 Task: Find connections with filter location Bhadrakh with filter topic #Interviewingwith filter profile language Potuguese with filter current company Extreme Networks with filter school St. Joseph's Boys' Higher Secondary School with filter industry Horticulture with filter service category Life Insurance with filter keywords title Media Relations Coordinator
Action: Mouse moved to (521, 69)
Screenshot: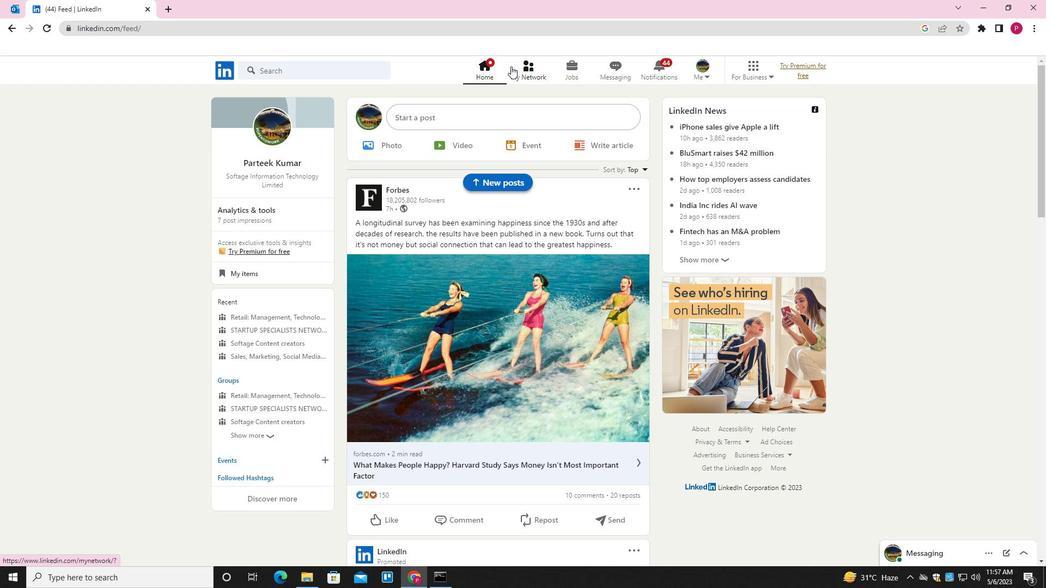 
Action: Mouse pressed left at (521, 69)
Screenshot: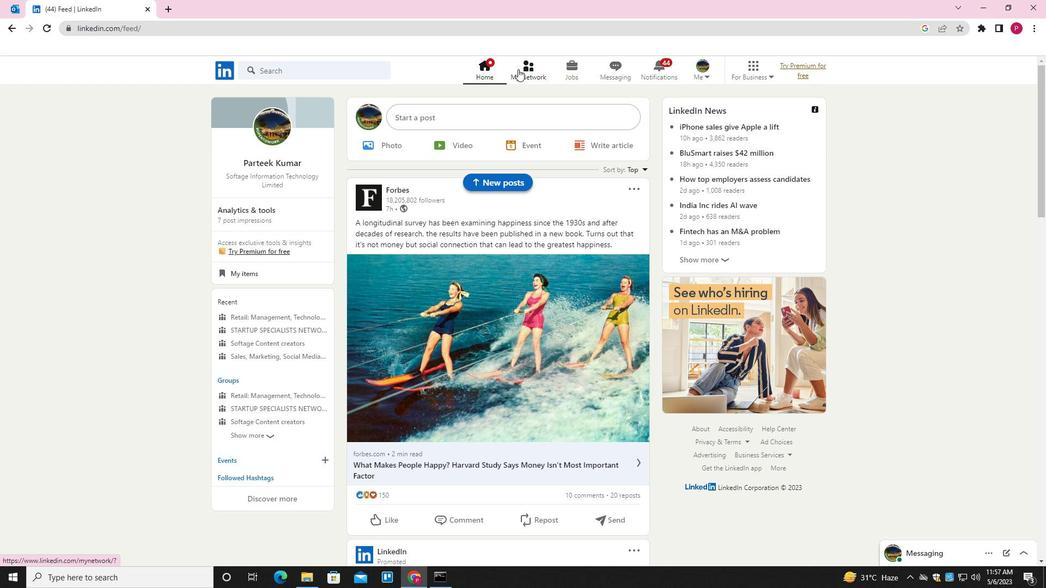
Action: Mouse moved to (353, 130)
Screenshot: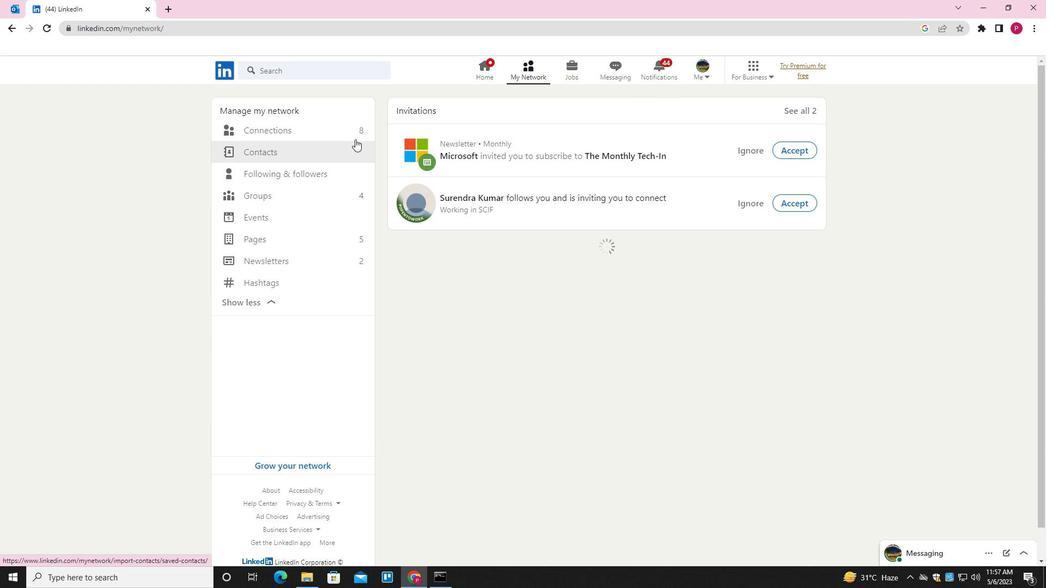 
Action: Mouse pressed left at (353, 130)
Screenshot: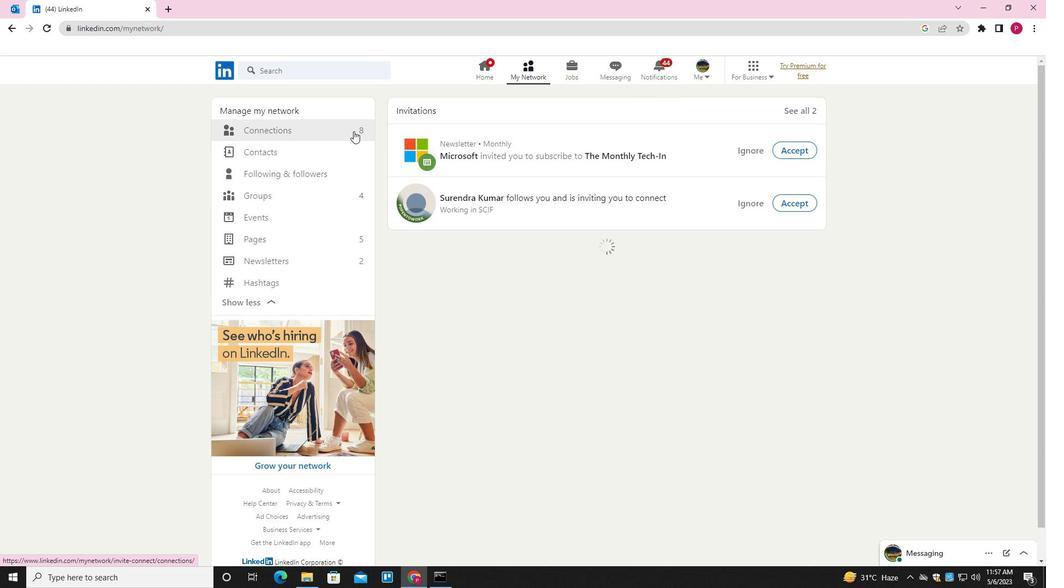 
Action: Mouse moved to (605, 130)
Screenshot: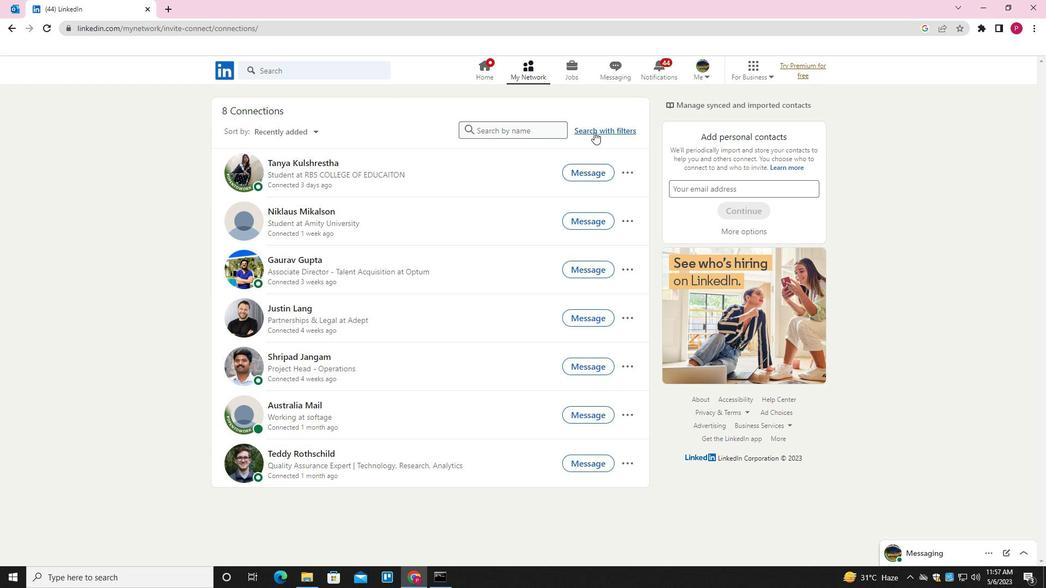 
Action: Mouse pressed left at (605, 130)
Screenshot: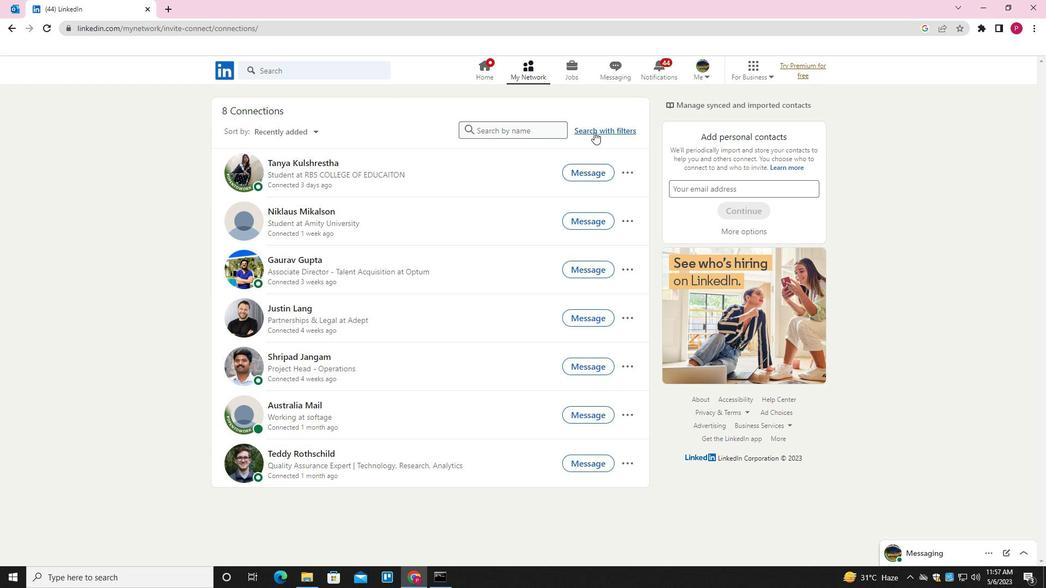 
Action: Mouse moved to (561, 96)
Screenshot: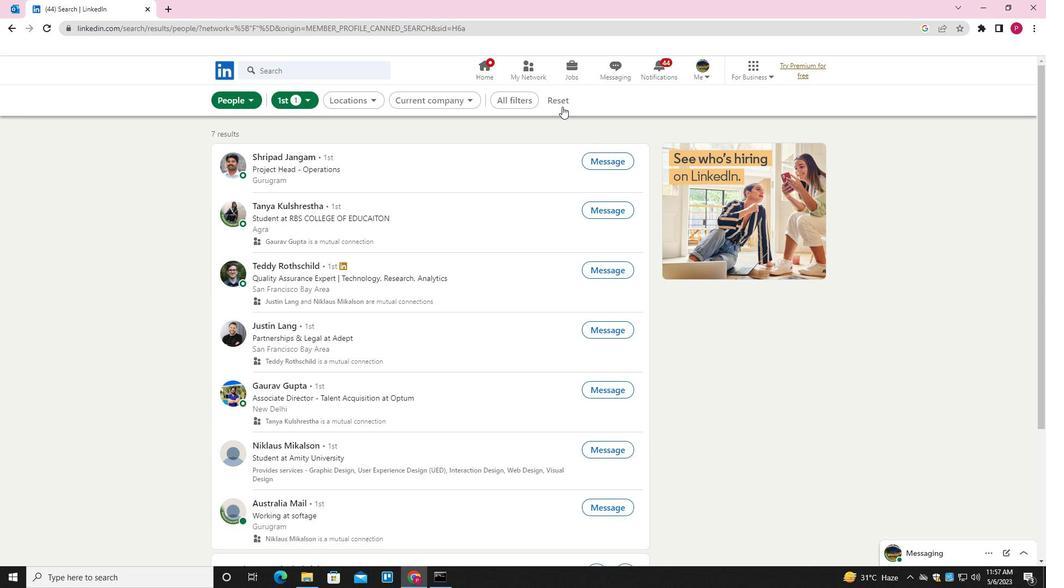 
Action: Mouse pressed left at (561, 96)
Screenshot: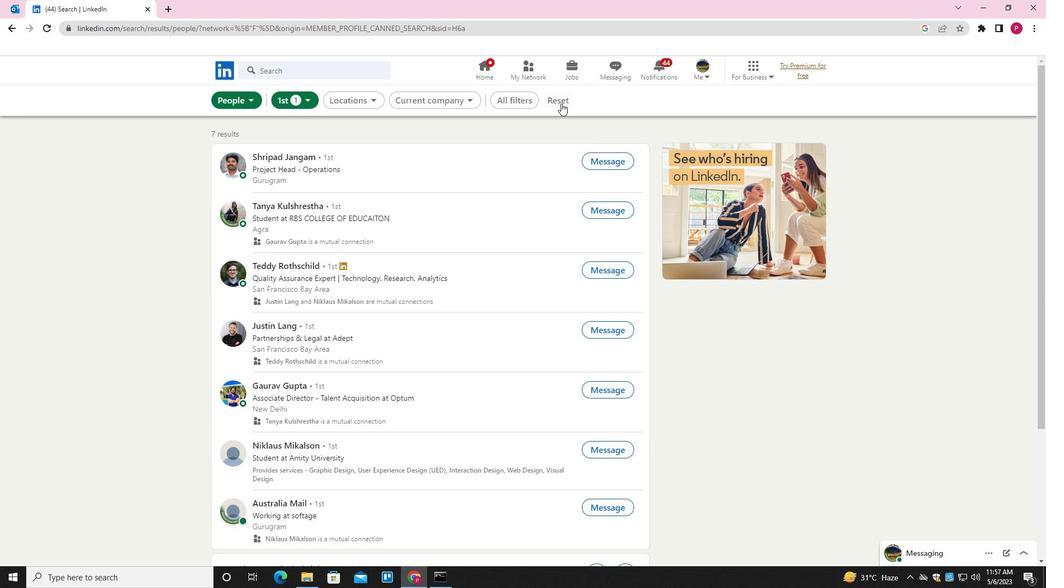 
Action: Mouse moved to (546, 100)
Screenshot: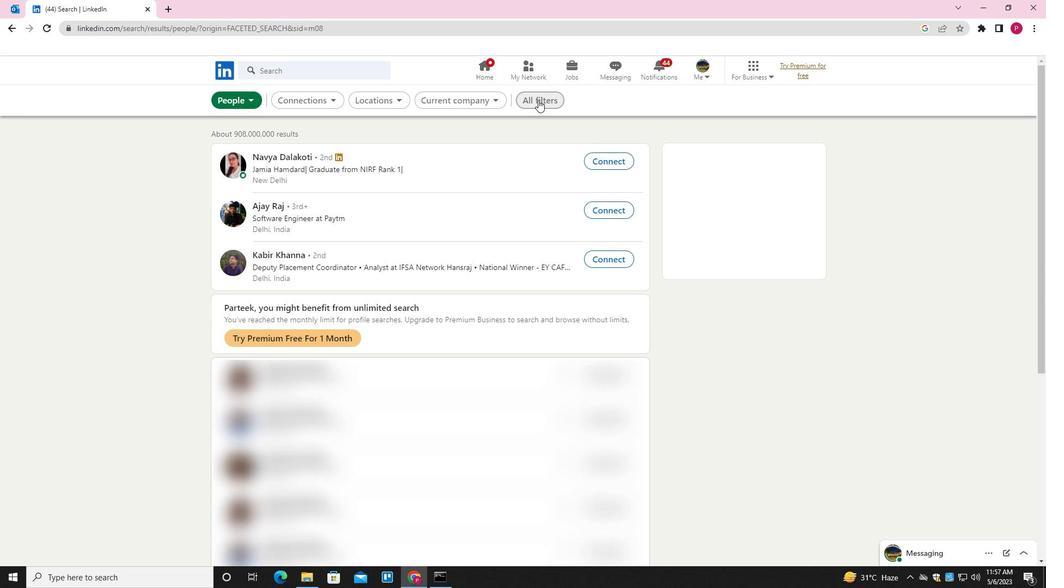 
Action: Mouse pressed left at (546, 100)
Screenshot: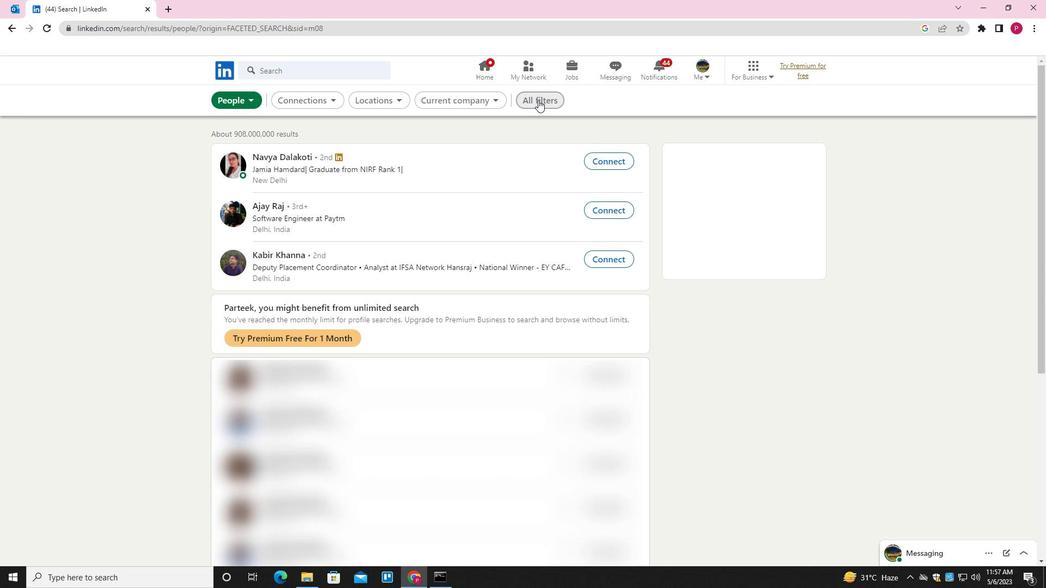 
Action: Mouse moved to (874, 296)
Screenshot: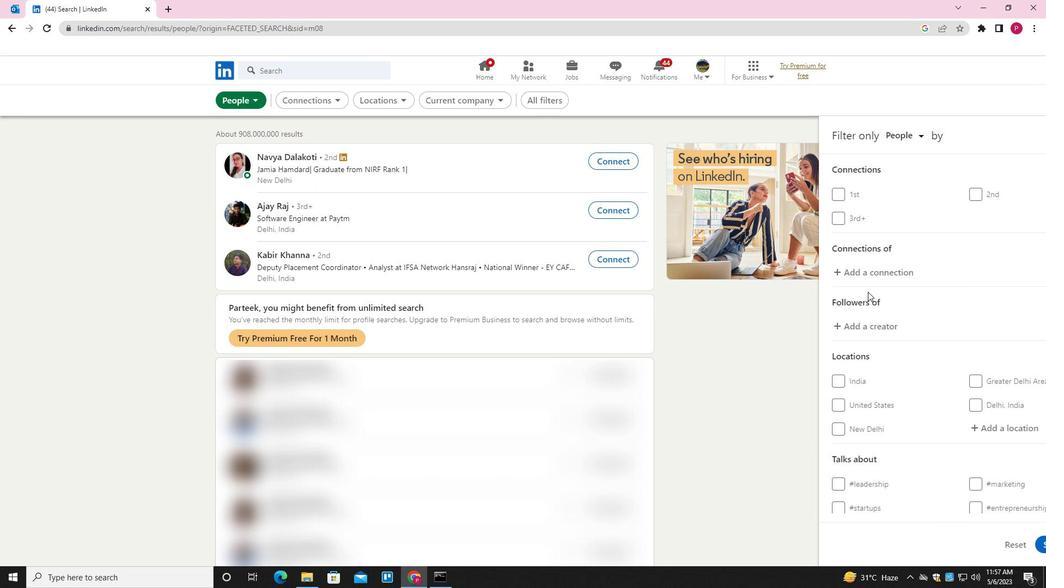 
Action: Mouse scrolled (874, 295) with delta (0, 0)
Screenshot: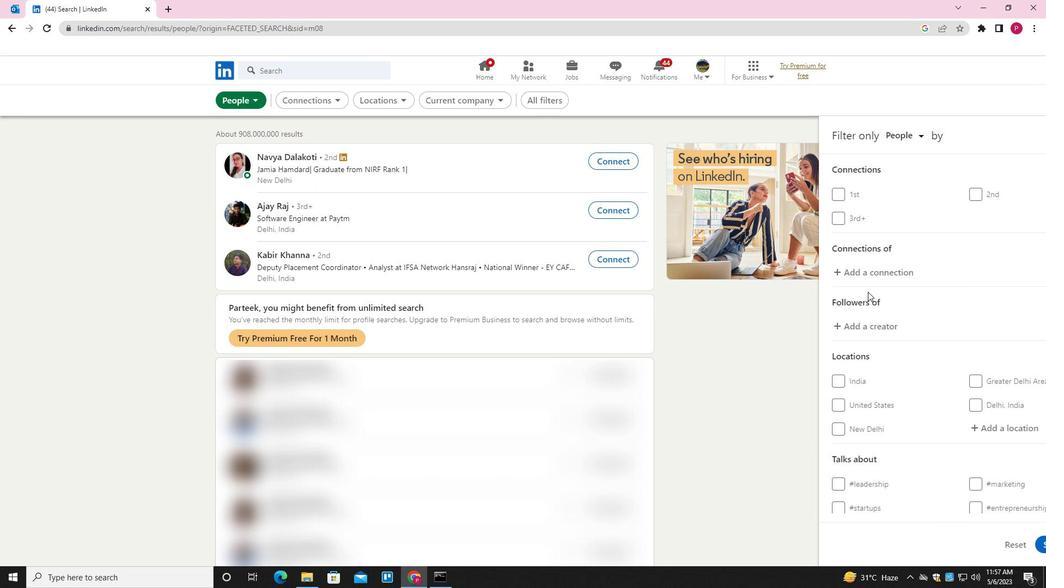 
Action: Mouse moved to (878, 298)
Screenshot: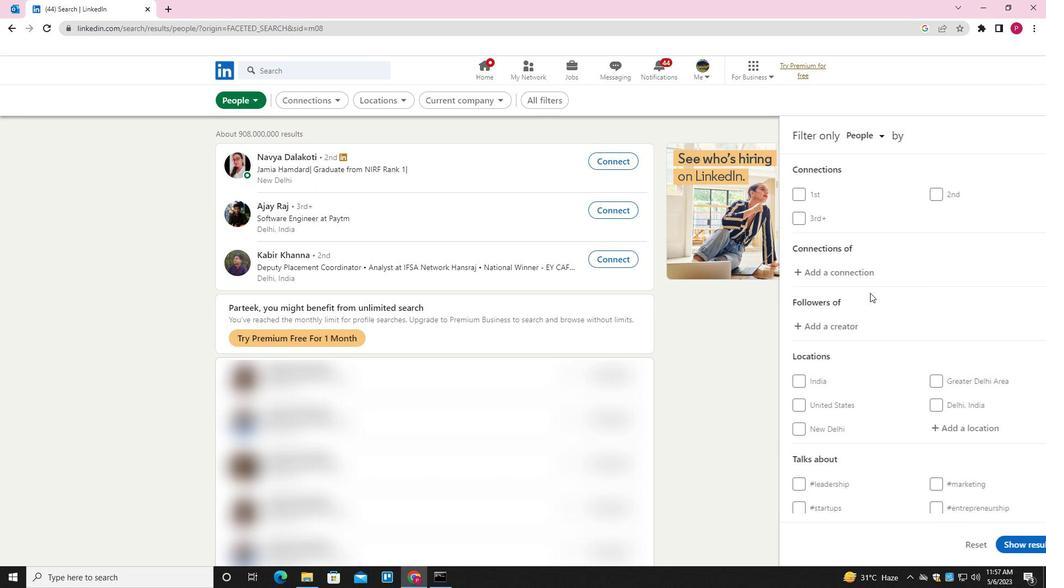 
Action: Mouse scrolled (878, 297) with delta (0, 0)
Screenshot: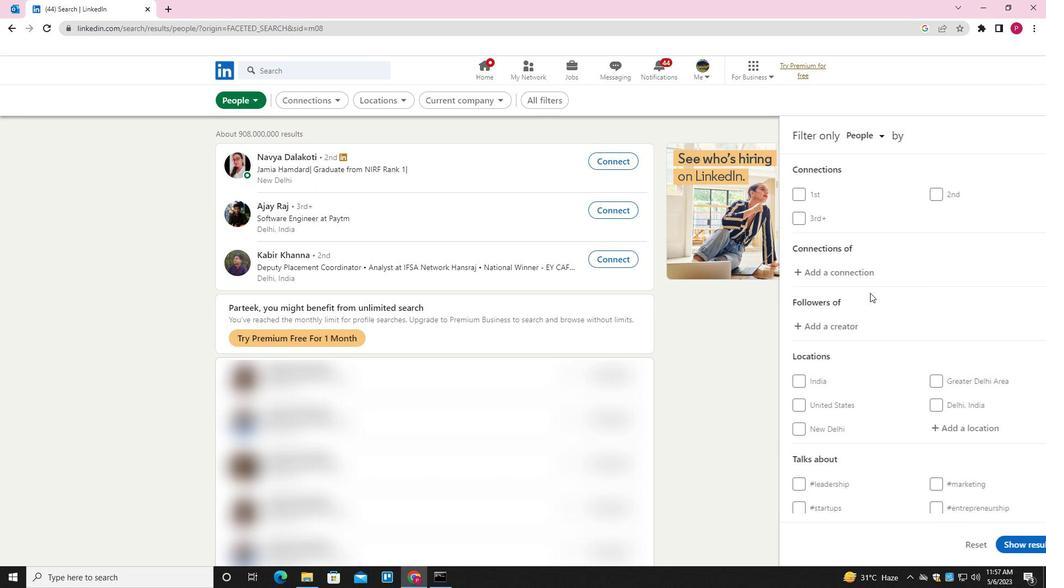 
Action: Mouse moved to (939, 324)
Screenshot: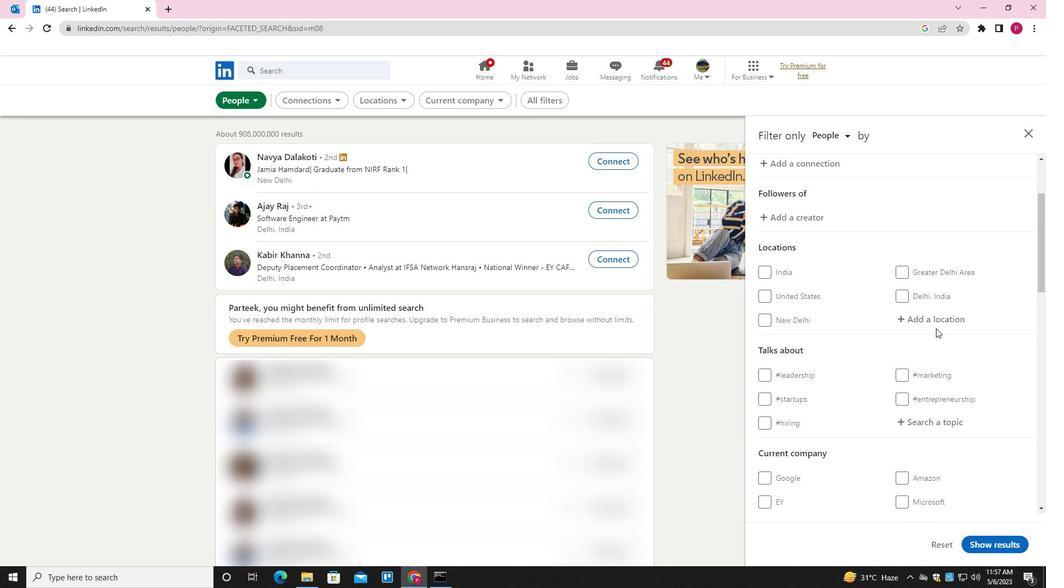 
Action: Mouse pressed left at (939, 324)
Screenshot: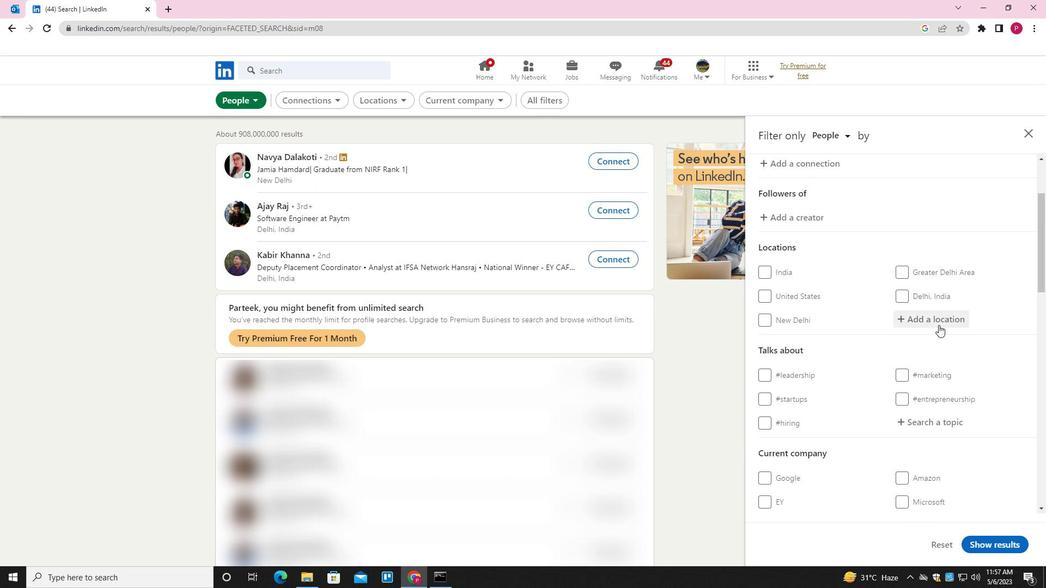 
Action: Key pressed <Key.shift>BADHRAKH<Key.down><Key.backspace><Key.backspace><Key.backspace><Key.backspace><Key.backspace><Key.backspace><Key.backspace>HADRAKHK
Screenshot: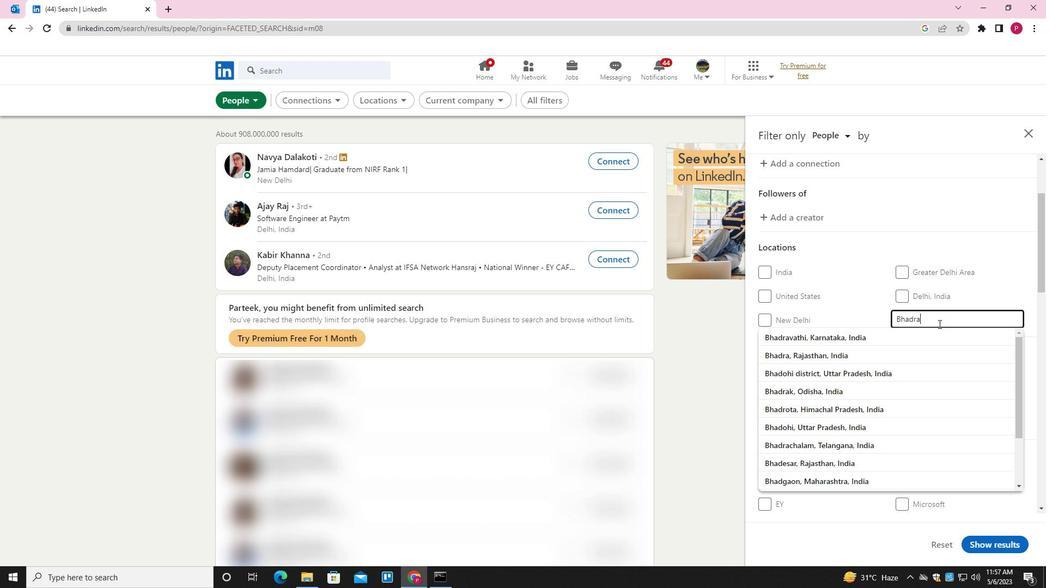 
Action: Mouse scrolled (939, 323) with delta (0, 0)
Screenshot: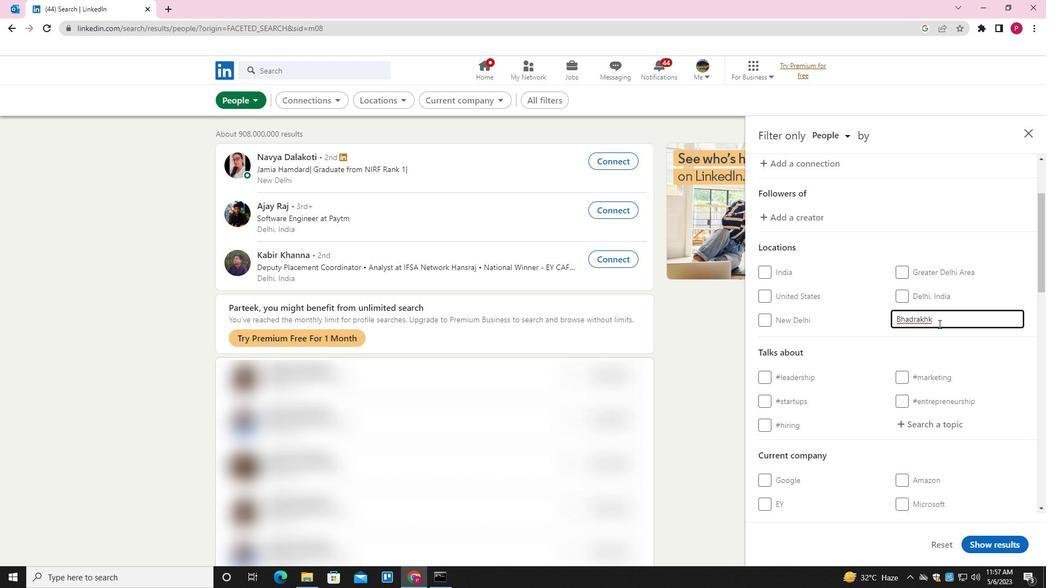 
Action: Mouse scrolled (939, 323) with delta (0, 0)
Screenshot: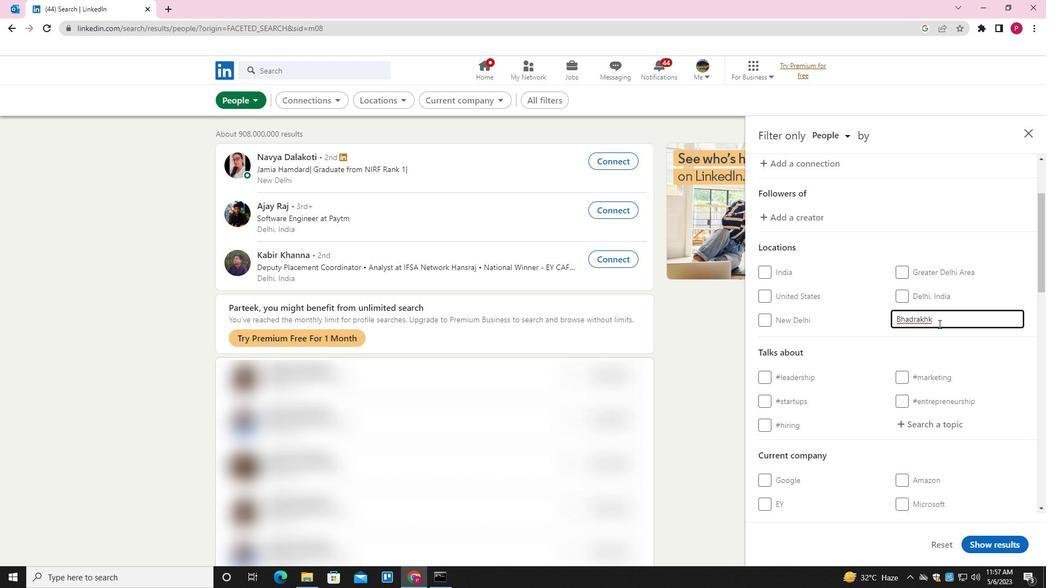 
Action: Mouse scrolled (939, 323) with delta (0, 0)
Screenshot: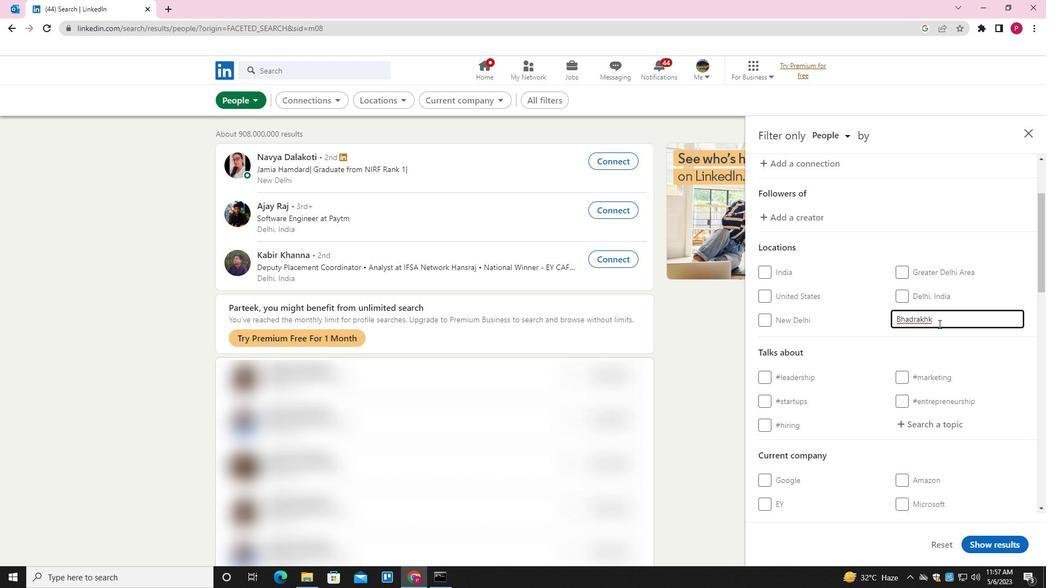 
Action: Mouse moved to (930, 261)
Screenshot: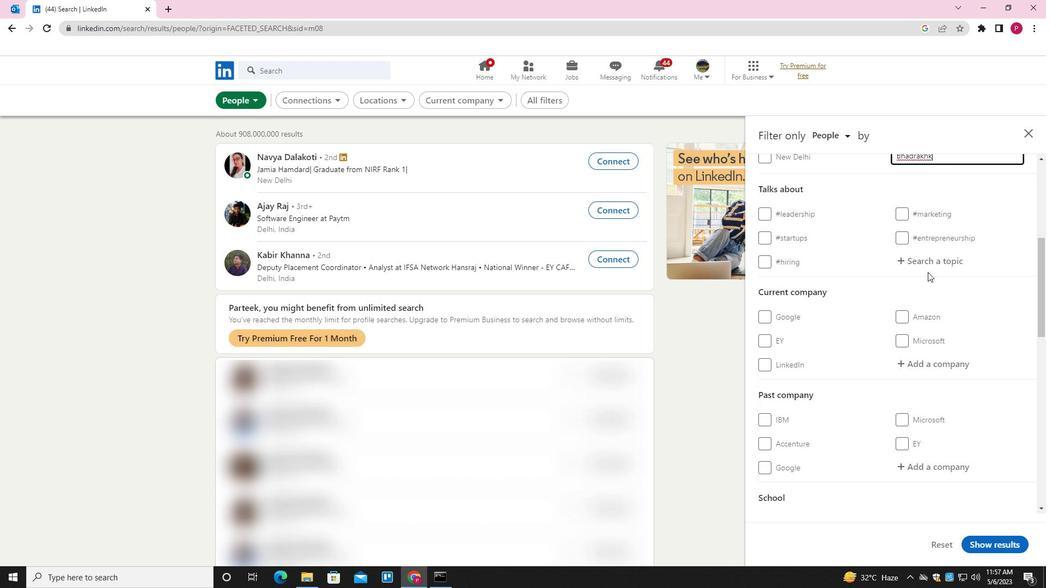 
Action: Mouse pressed left at (930, 261)
Screenshot: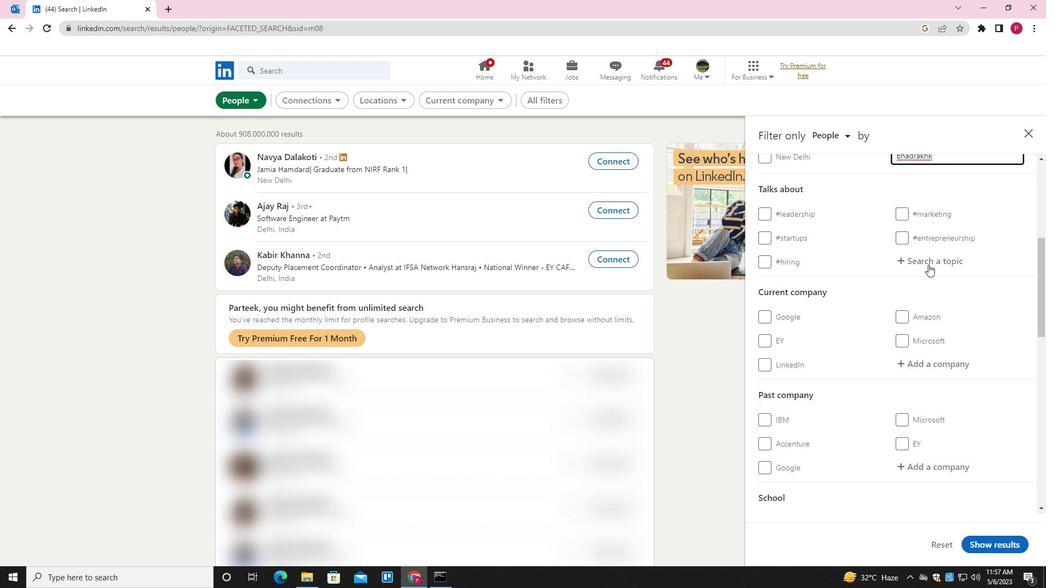 
Action: Key pressed INTERVIW<Key.backspace>EWING<Key.down><Key.enter>
Screenshot: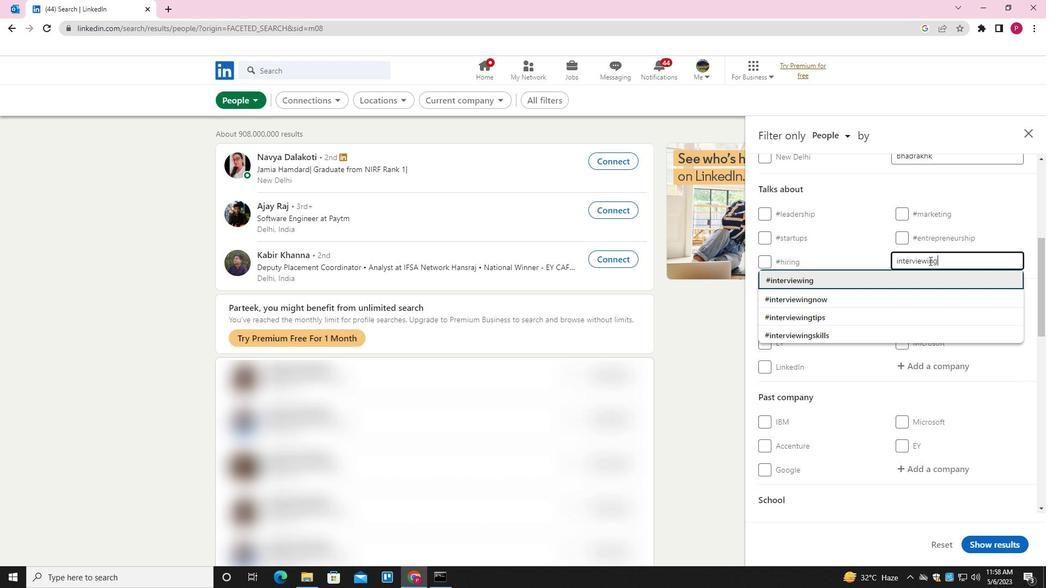 
Action: Mouse moved to (882, 281)
Screenshot: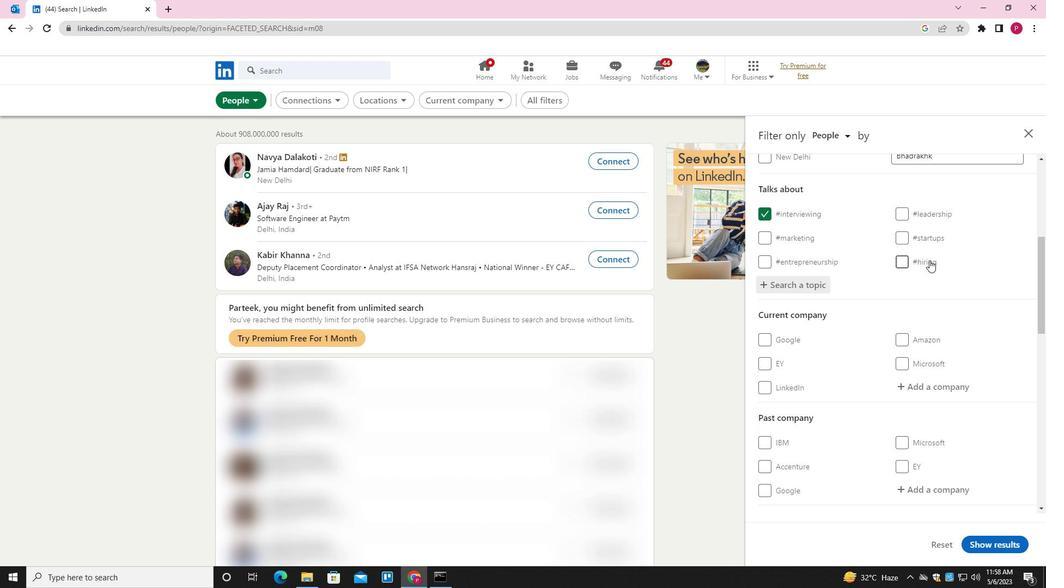 
Action: Mouse scrolled (882, 280) with delta (0, 0)
Screenshot: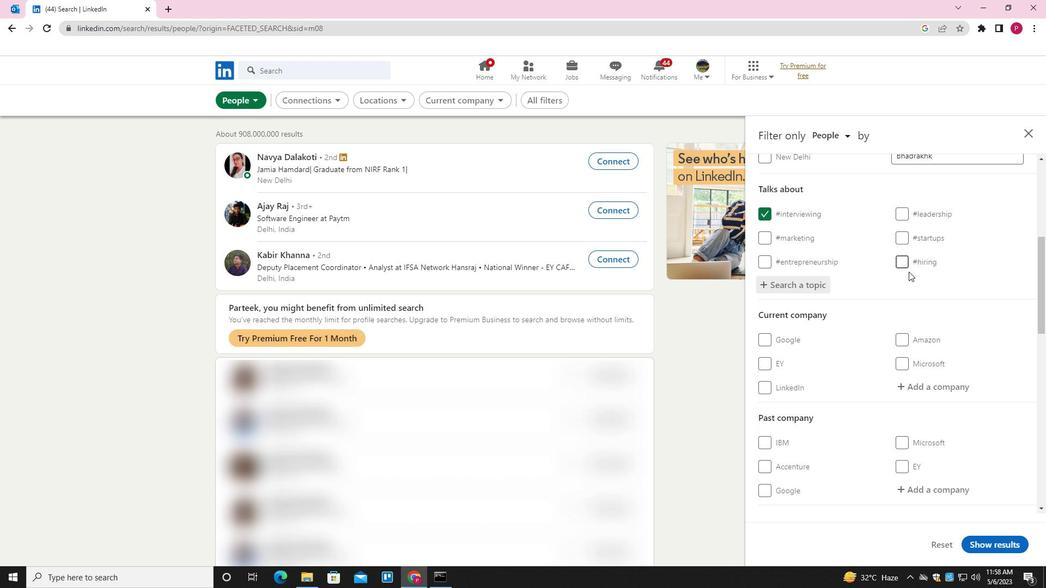 
Action: Mouse scrolled (882, 280) with delta (0, 0)
Screenshot: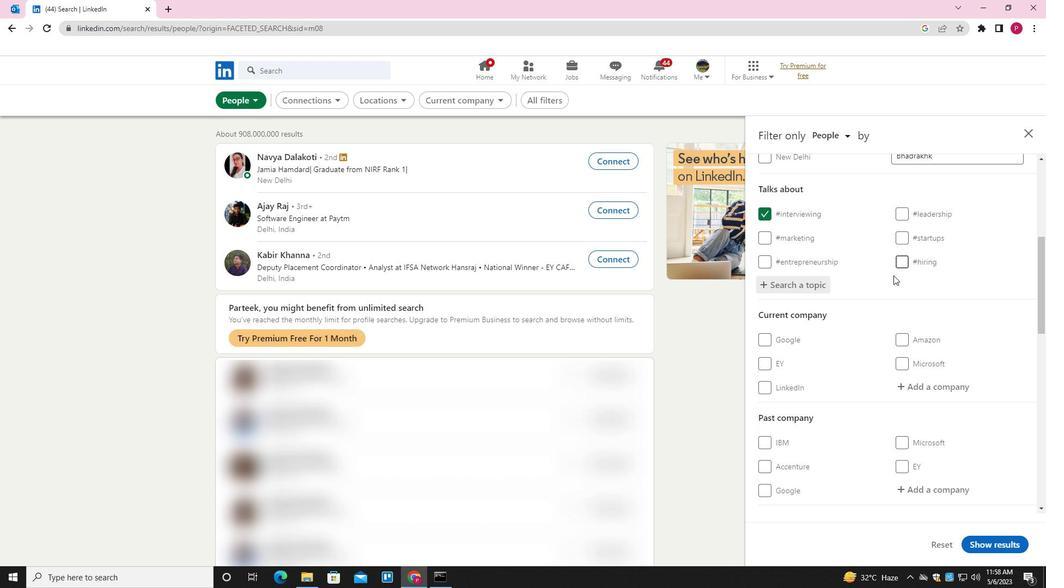 
Action: Mouse scrolled (882, 280) with delta (0, 0)
Screenshot: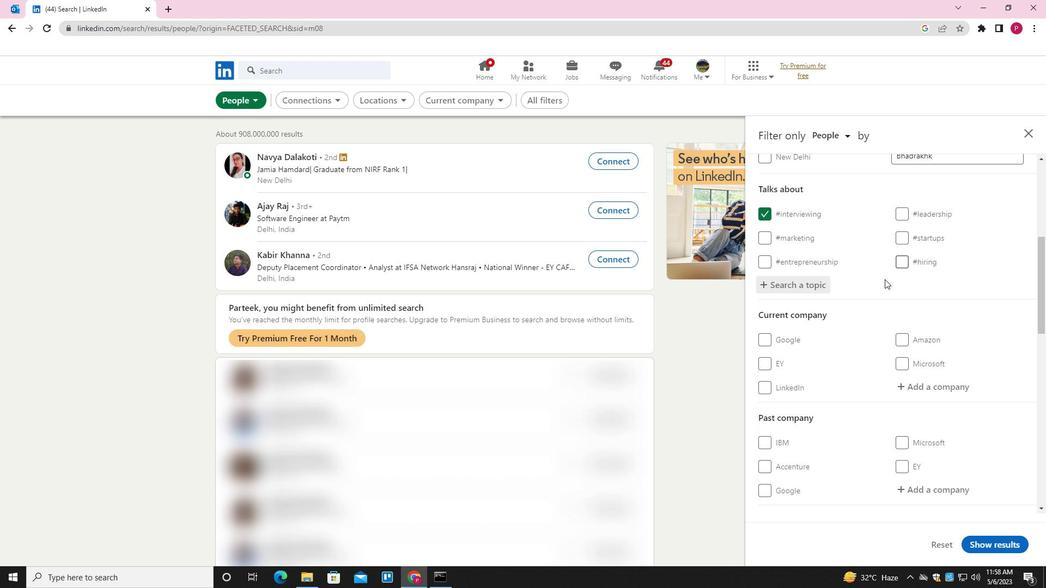 
Action: Mouse scrolled (882, 280) with delta (0, 0)
Screenshot: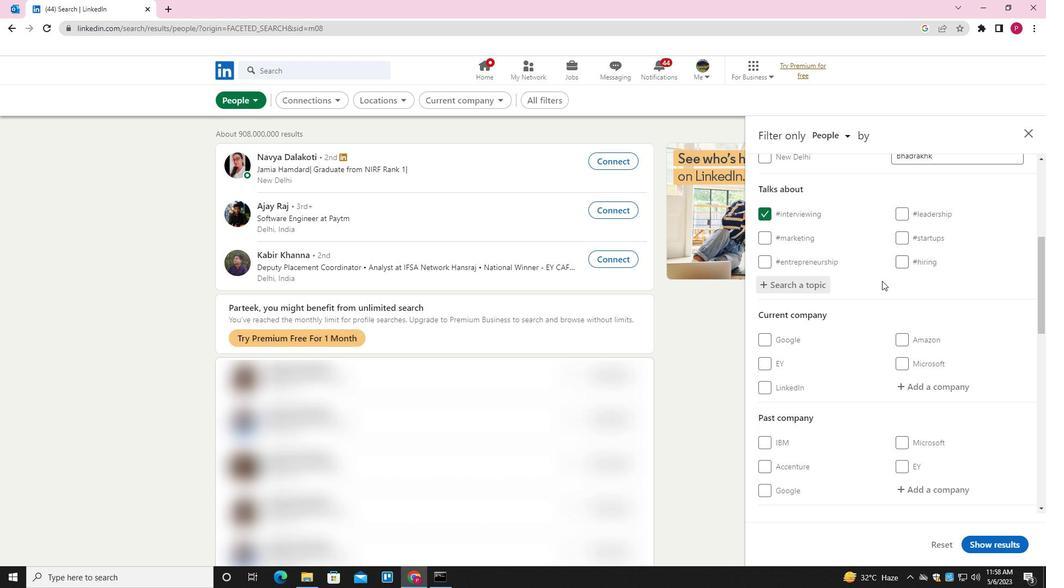 
Action: Mouse moved to (881, 285)
Screenshot: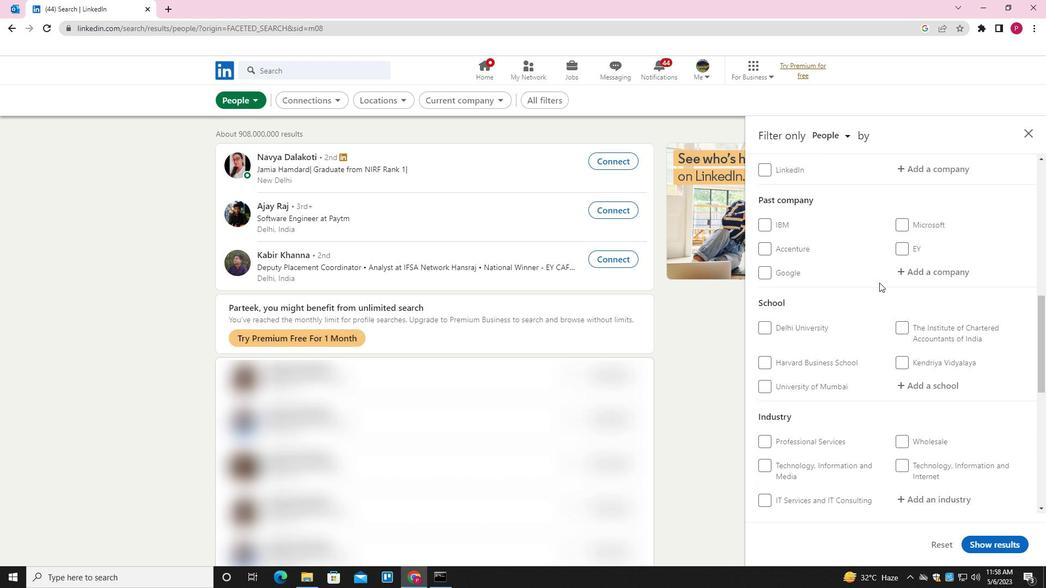 
Action: Mouse scrolled (881, 285) with delta (0, 0)
Screenshot: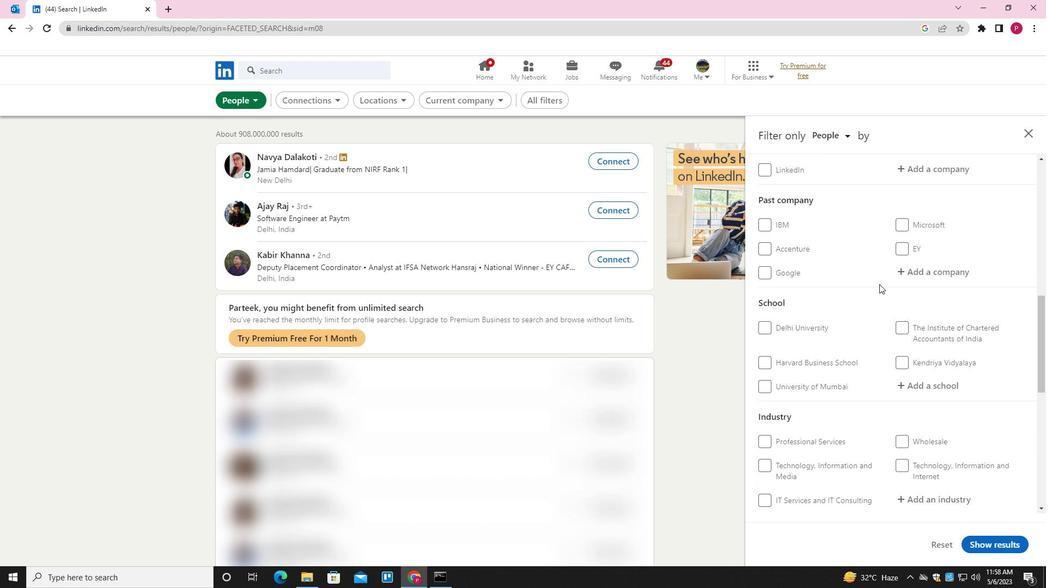 
Action: Mouse scrolled (881, 285) with delta (0, 0)
Screenshot: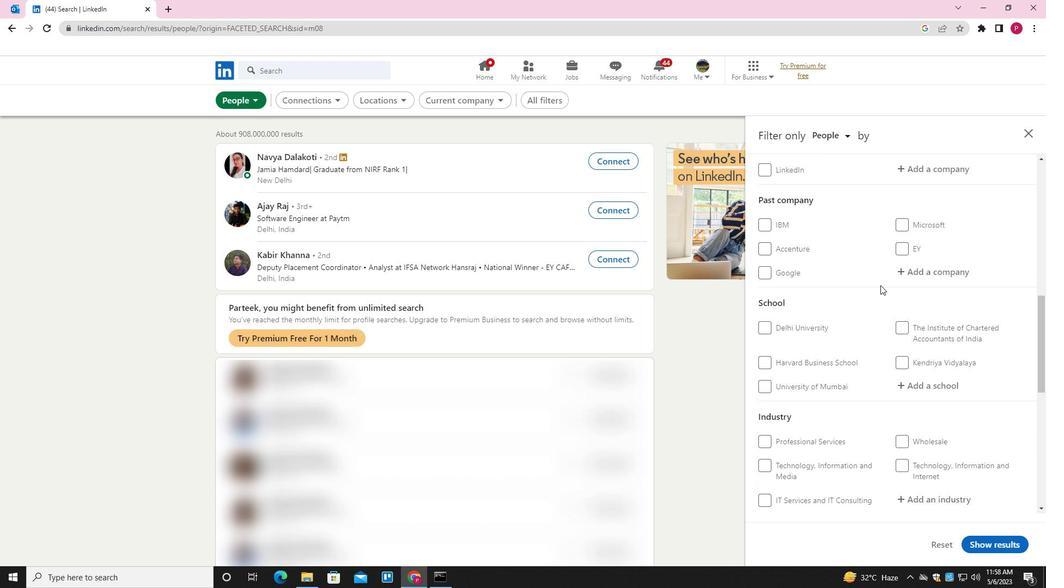 
Action: Mouse scrolled (881, 285) with delta (0, 0)
Screenshot: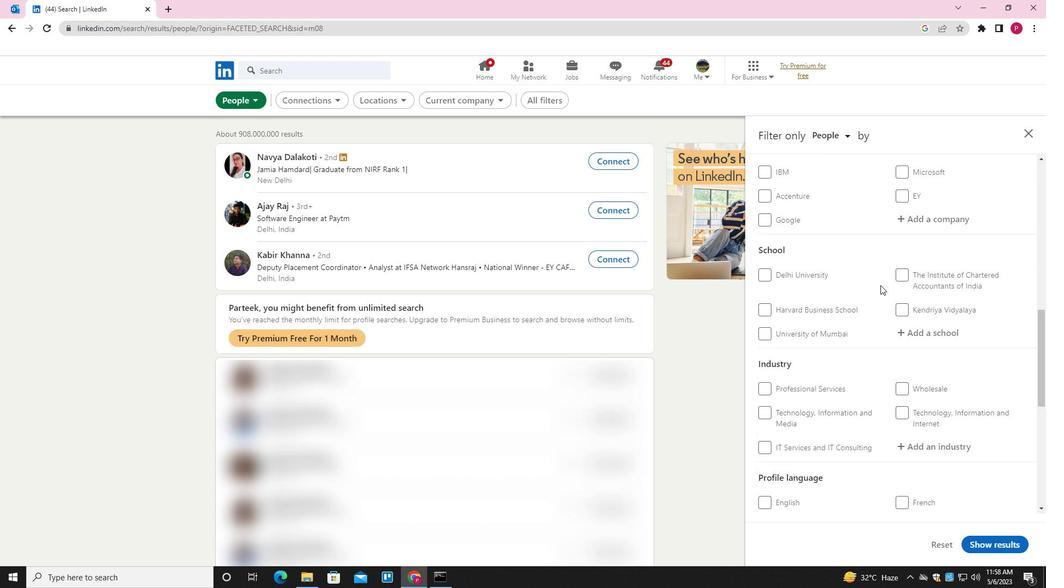 
Action: Mouse scrolled (881, 285) with delta (0, 0)
Screenshot: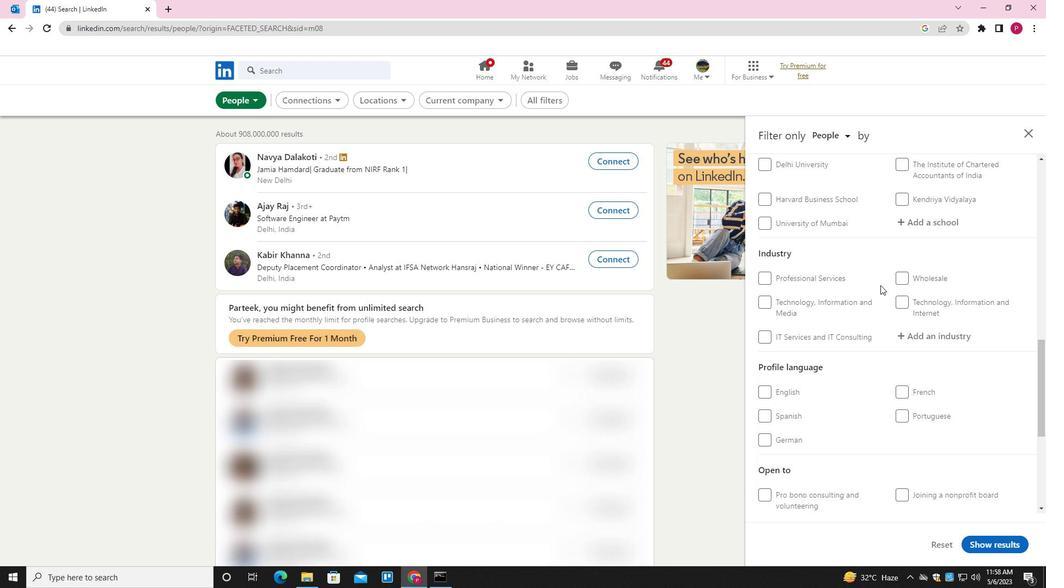 
Action: Mouse scrolled (881, 285) with delta (0, 0)
Screenshot: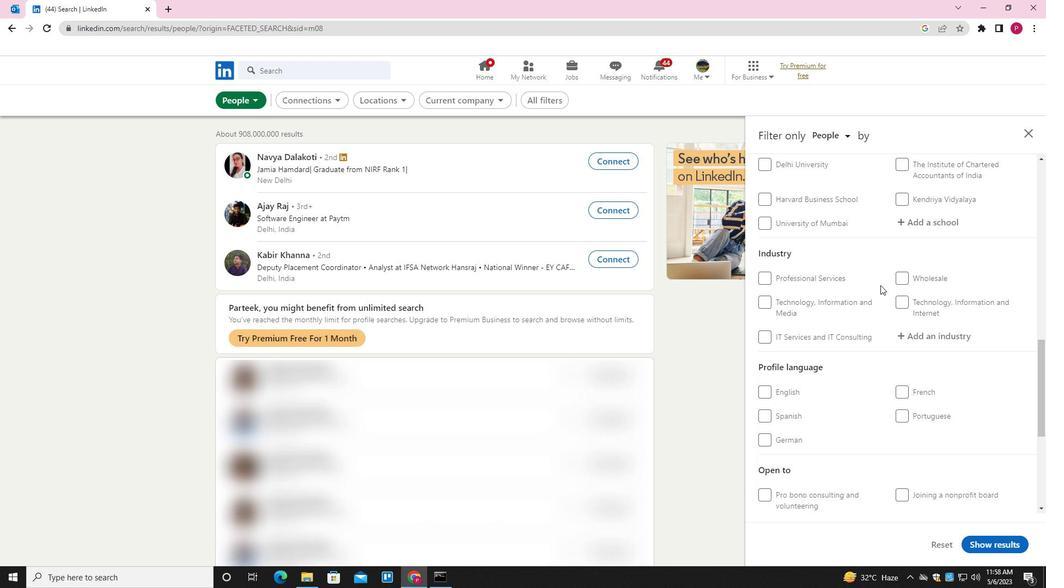 
Action: Mouse moved to (908, 308)
Screenshot: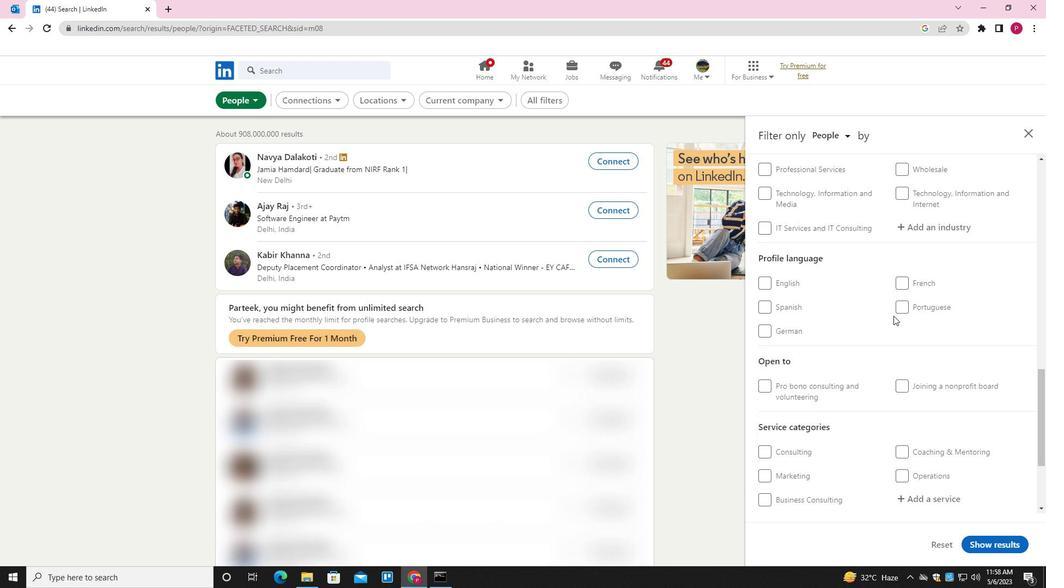 
Action: Mouse pressed left at (908, 308)
Screenshot: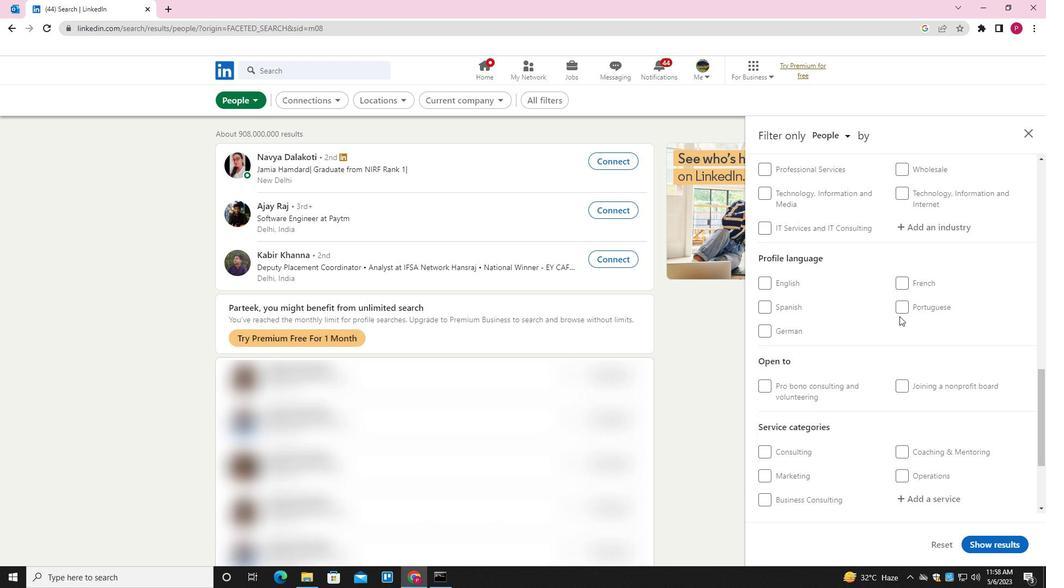 
Action: Mouse moved to (834, 326)
Screenshot: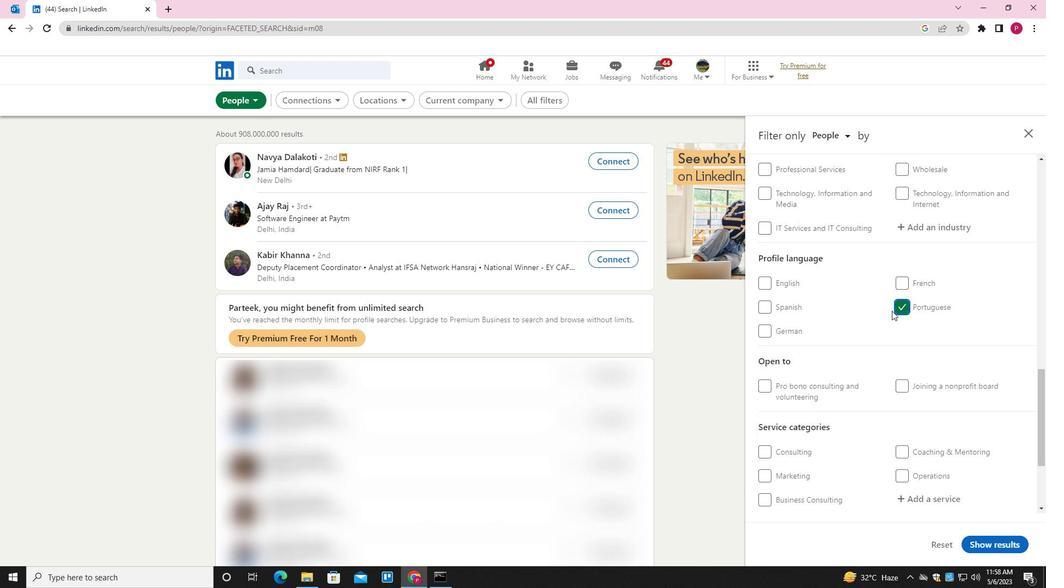 
Action: Mouse scrolled (834, 327) with delta (0, 0)
Screenshot: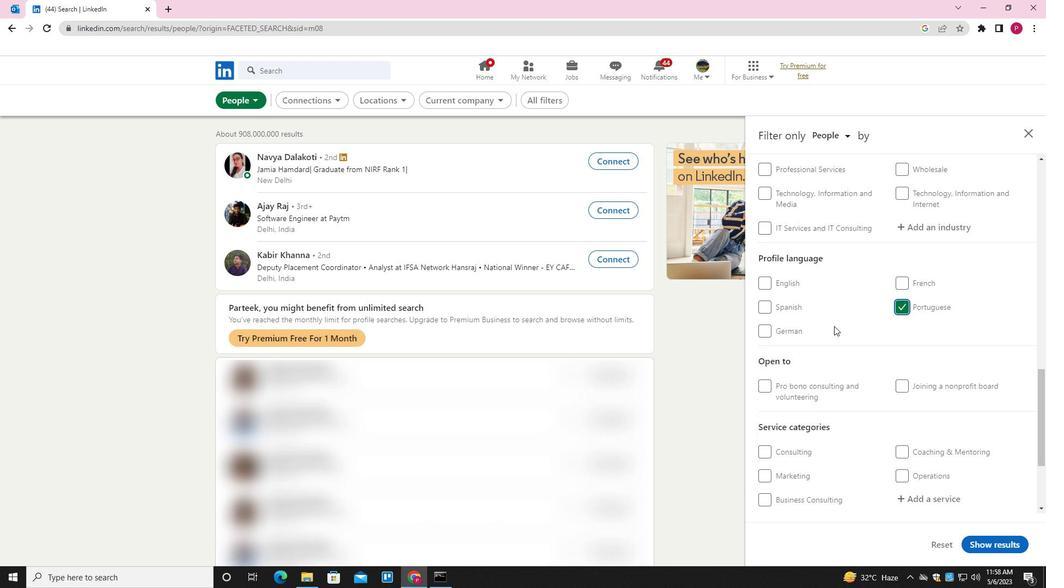 
Action: Mouse scrolled (834, 327) with delta (0, 0)
Screenshot: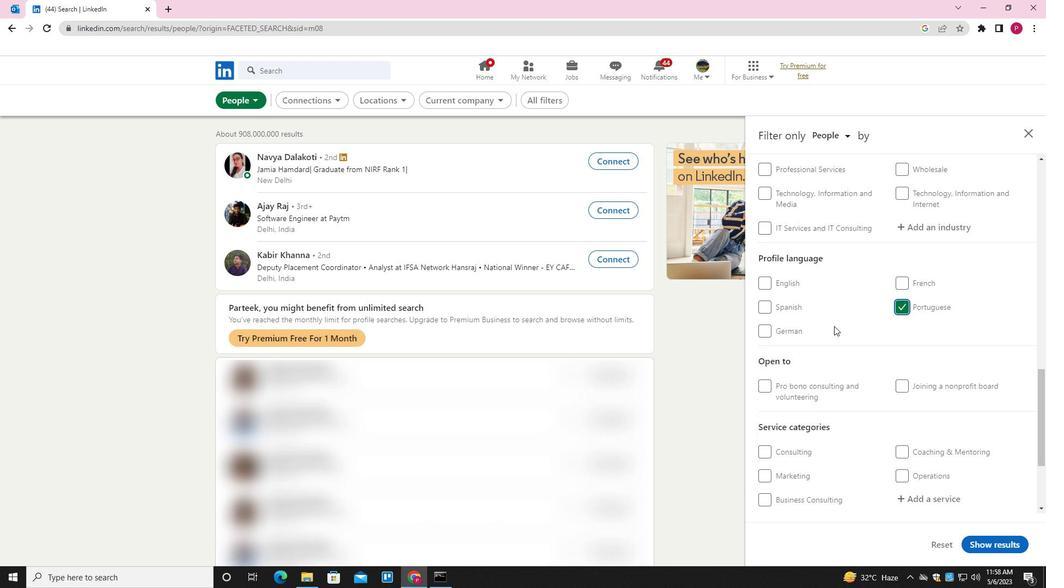 
Action: Mouse scrolled (834, 327) with delta (0, 0)
Screenshot: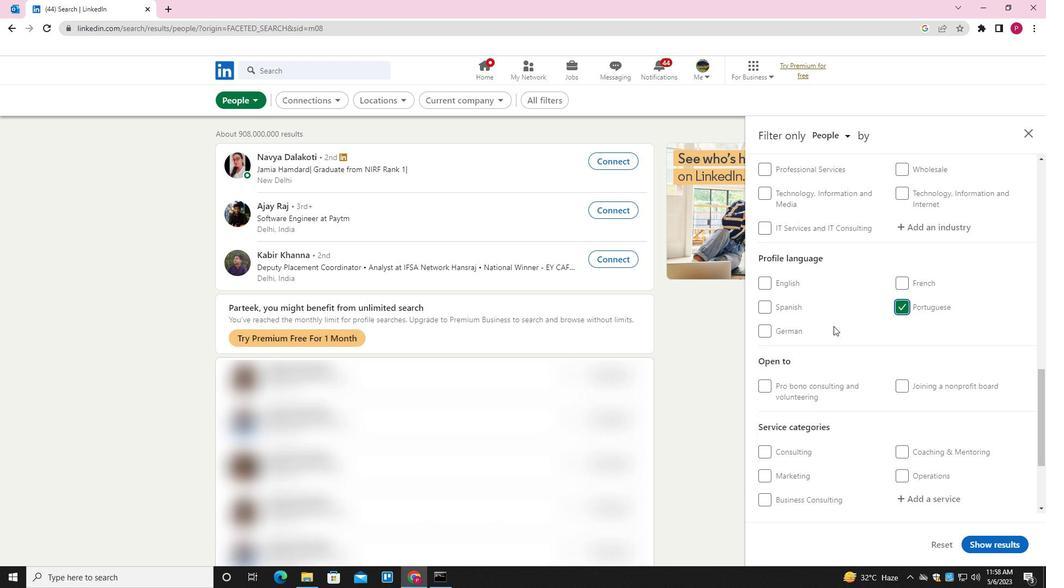 
Action: Mouse scrolled (834, 327) with delta (0, 0)
Screenshot: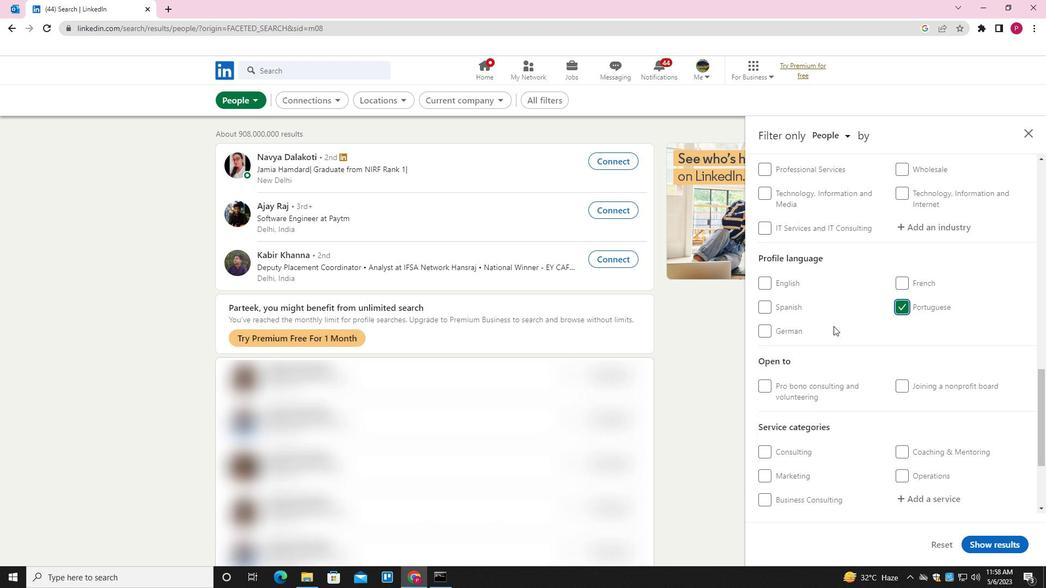 
Action: Mouse scrolled (834, 327) with delta (0, 0)
Screenshot: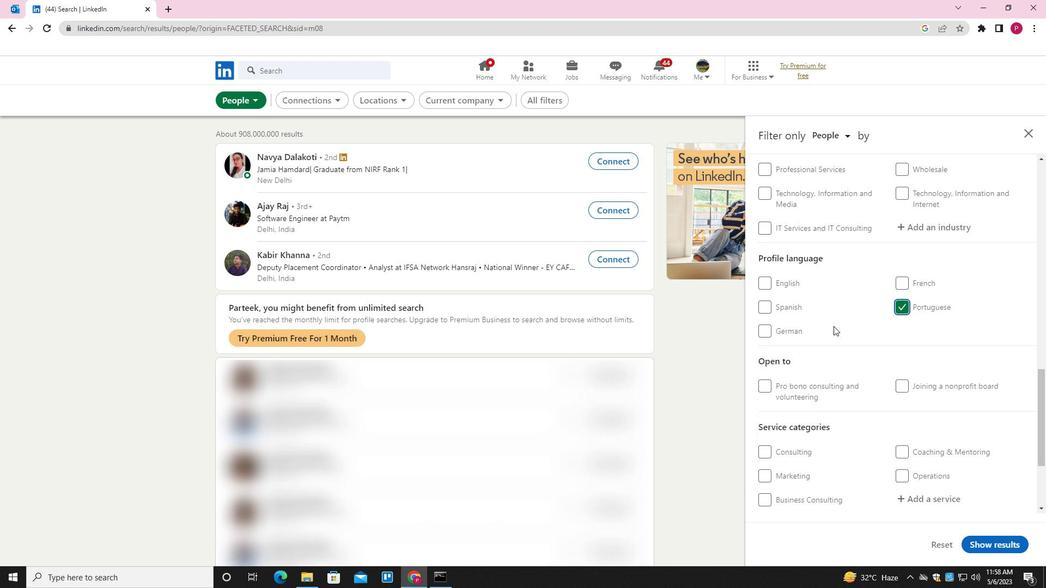 
Action: Mouse scrolled (834, 327) with delta (0, 0)
Screenshot: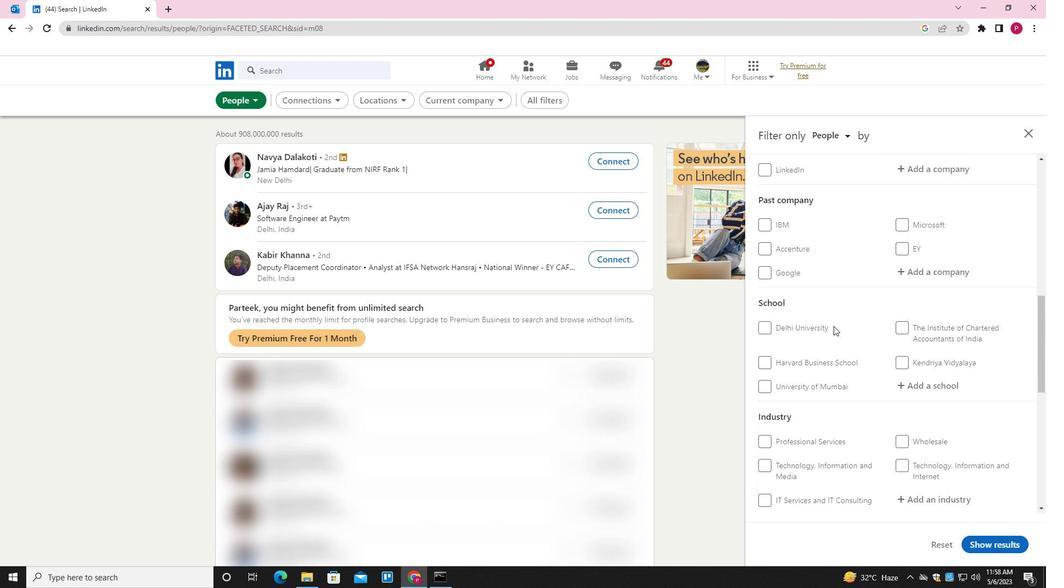 
Action: Mouse scrolled (834, 327) with delta (0, 0)
Screenshot: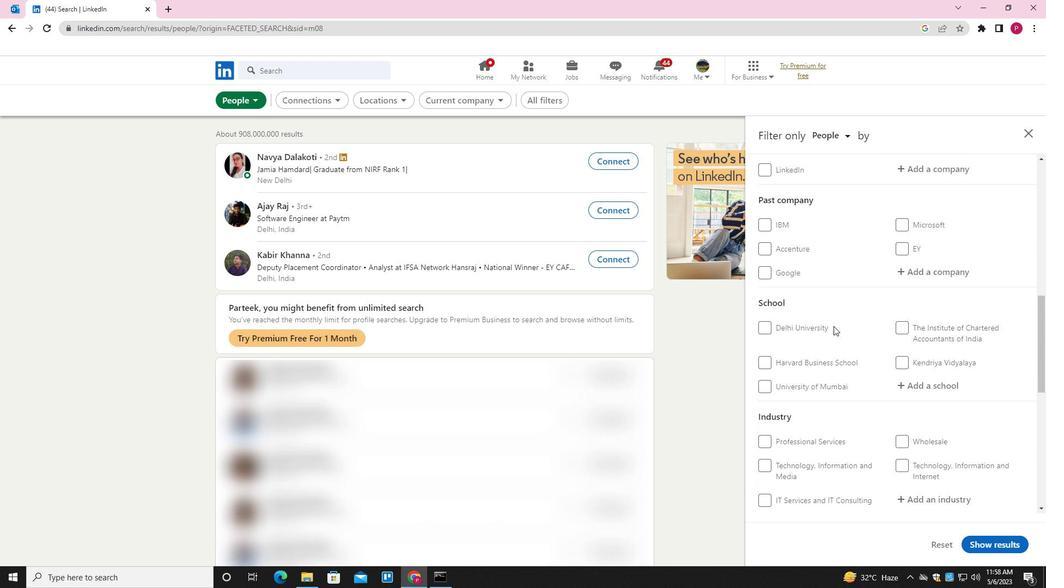 
Action: Mouse moved to (935, 272)
Screenshot: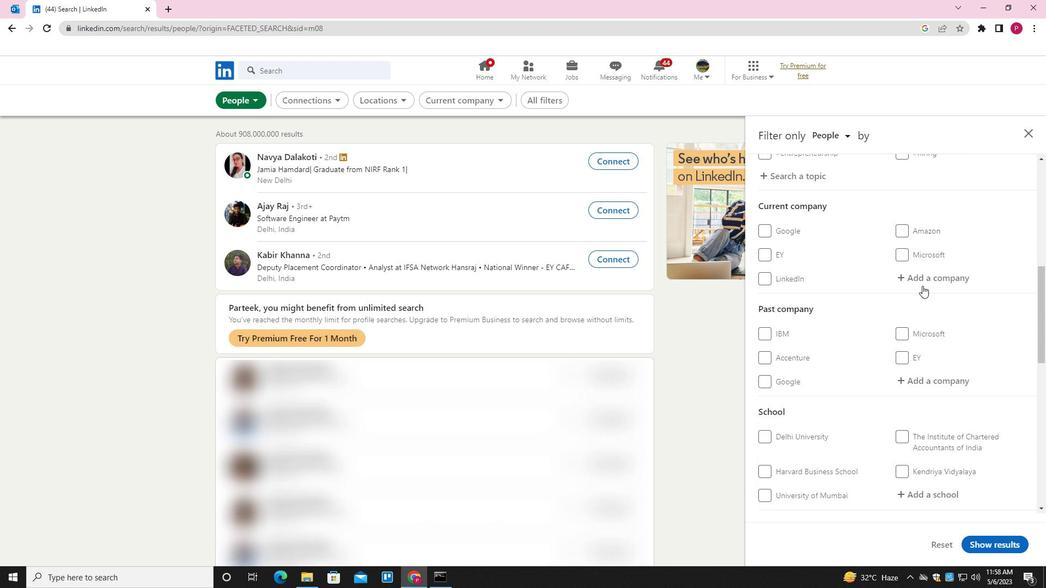 
Action: Mouse pressed left at (935, 272)
Screenshot: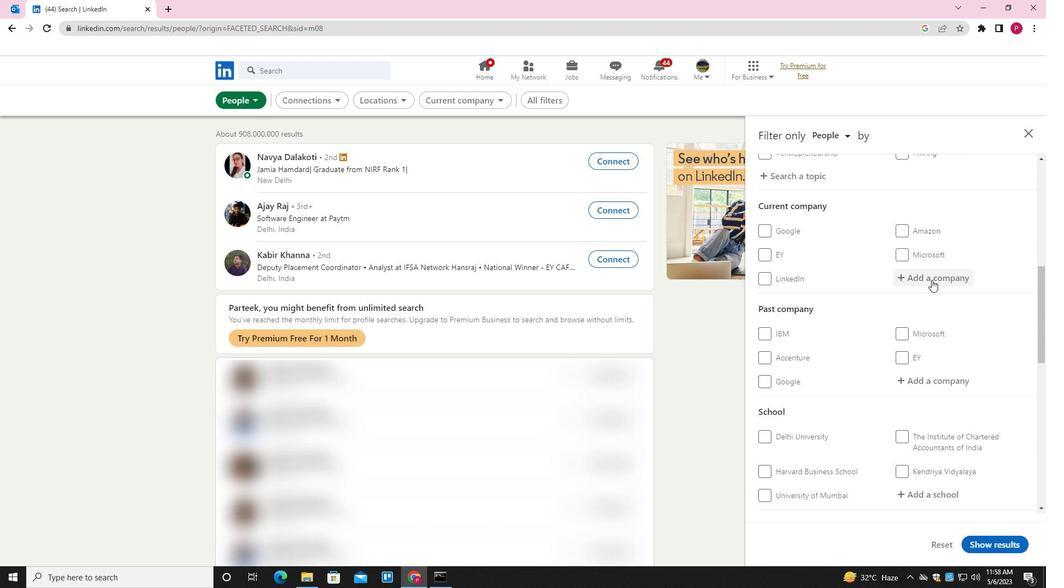 
Action: Key pressed <Key.shift><Key.shift><Key.shift><Key.shift><Key.shift><Key.shift>EXTREME<Key.space><Key.shift>NETWOEKS<Key.backspace><Key.backspace><Key.backspace><Key.down><Key.enter>
Screenshot: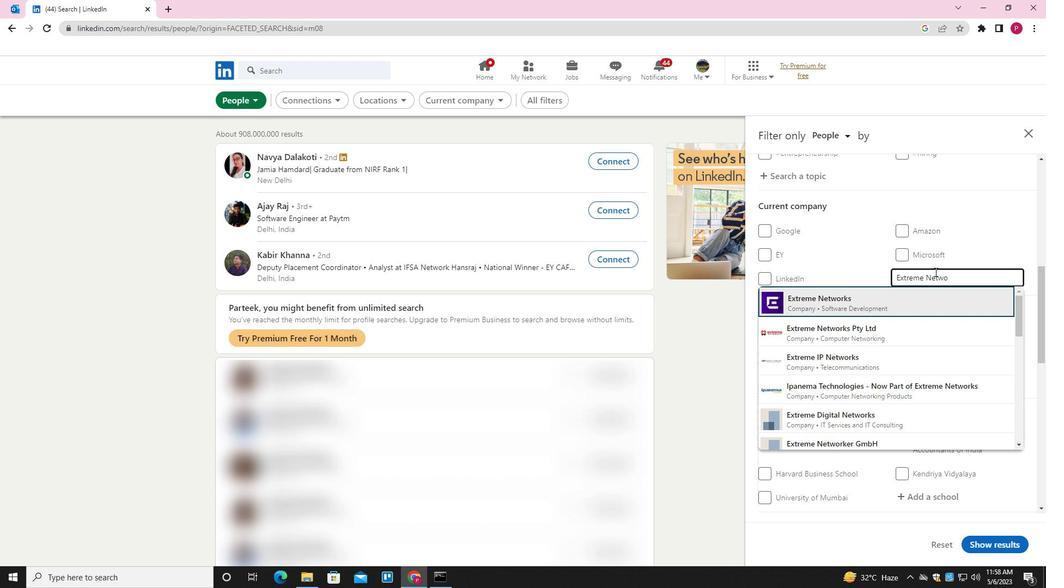 
Action: Mouse moved to (888, 333)
Screenshot: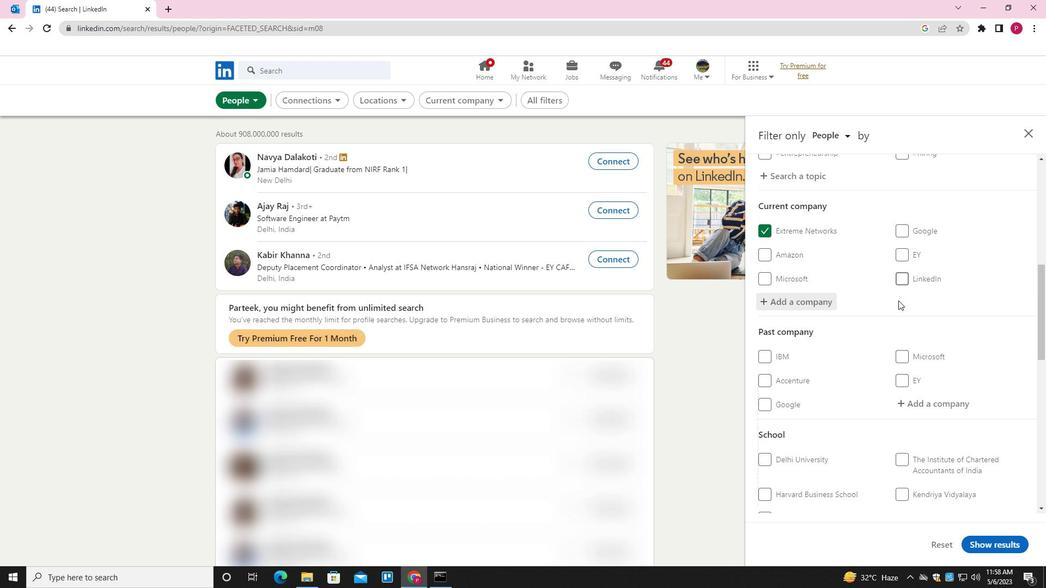 
Action: Mouse scrolled (888, 332) with delta (0, 0)
Screenshot: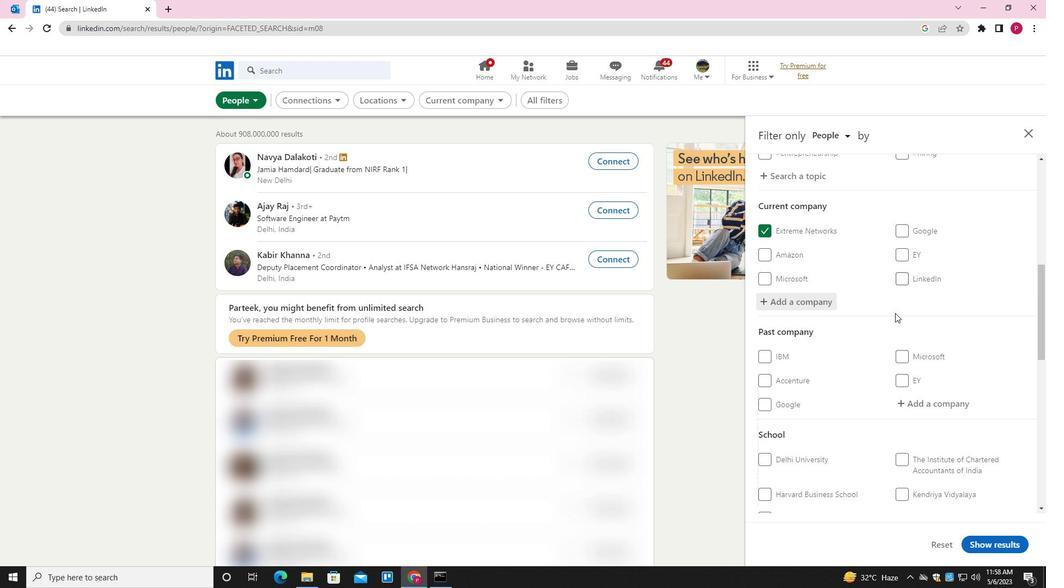 
Action: Mouse moved to (887, 334)
Screenshot: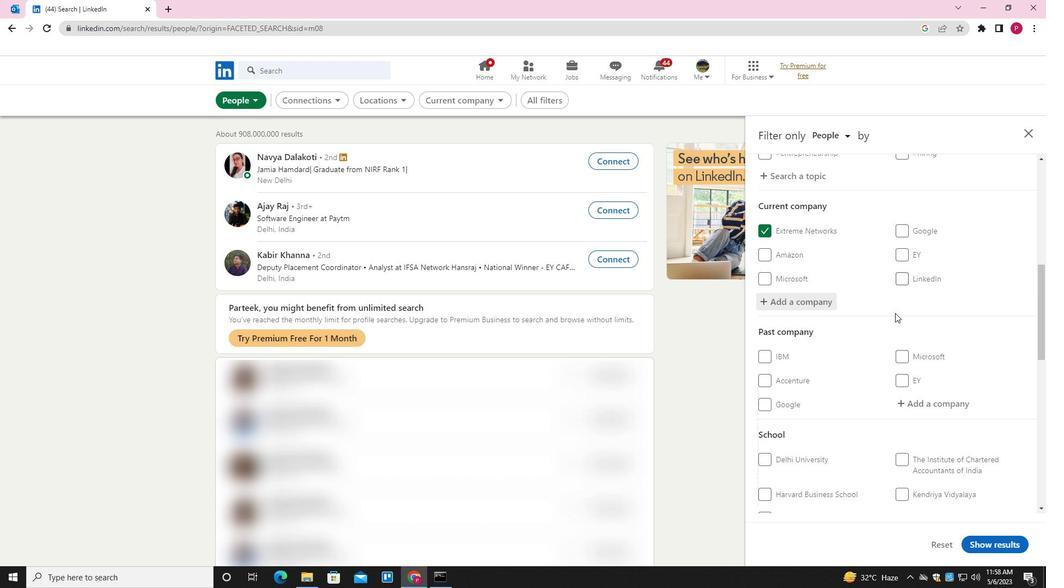 
Action: Mouse scrolled (887, 334) with delta (0, 0)
Screenshot: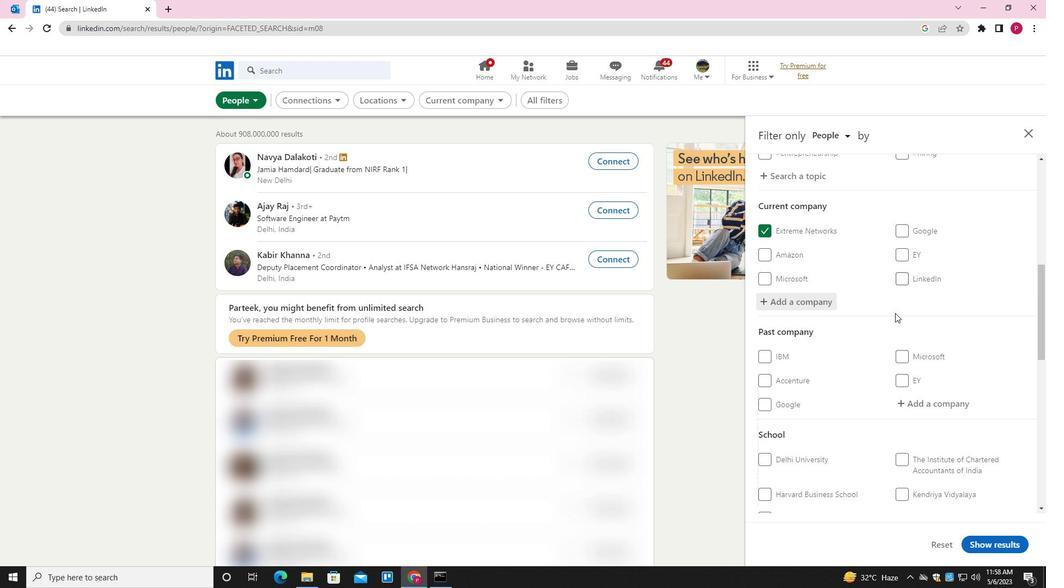
Action: Mouse moved to (887, 335)
Screenshot: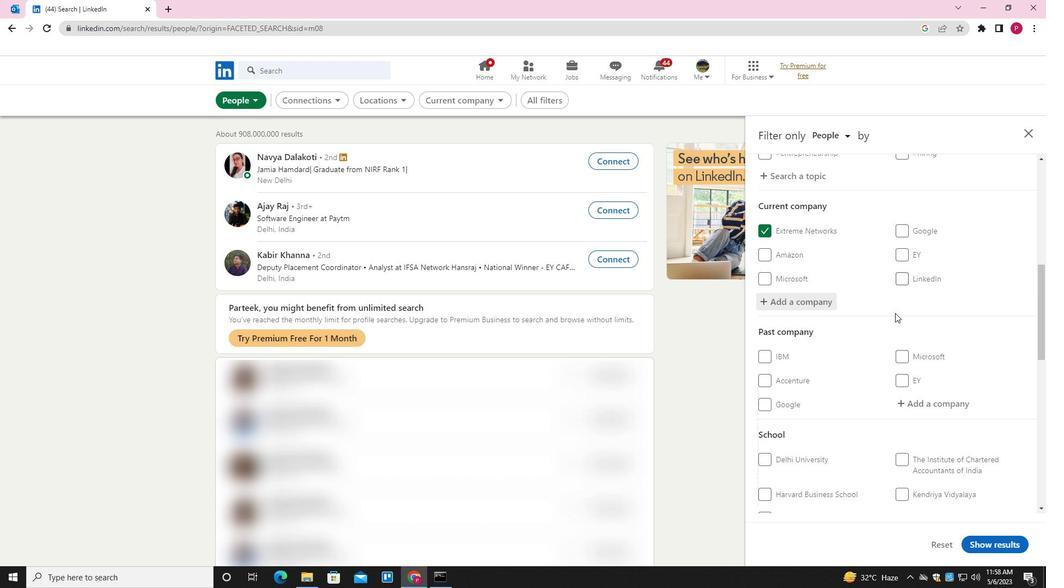 
Action: Mouse scrolled (887, 335) with delta (0, 0)
Screenshot: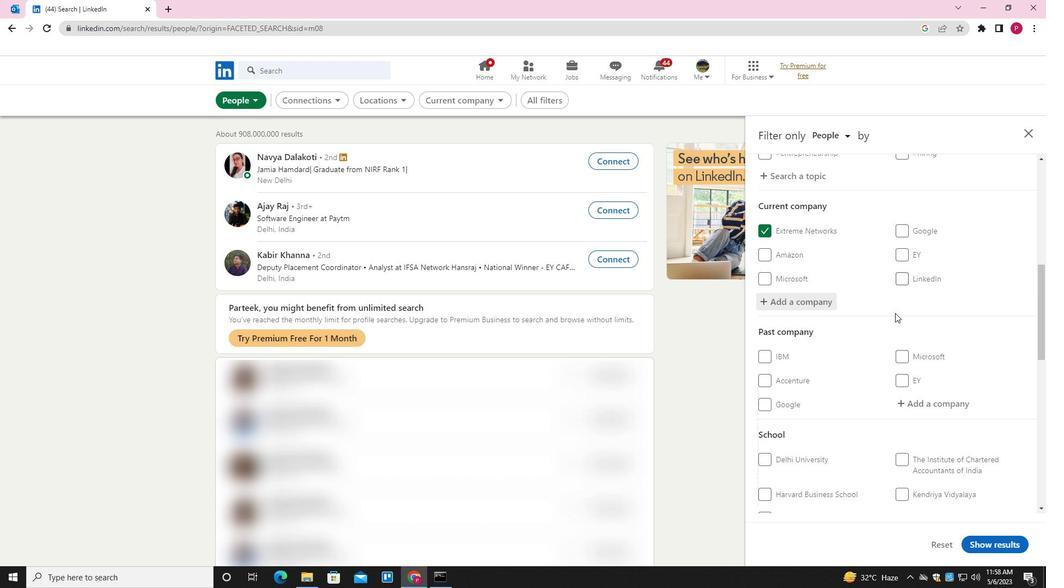 
Action: Mouse moved to (887, 336)
Screenshot: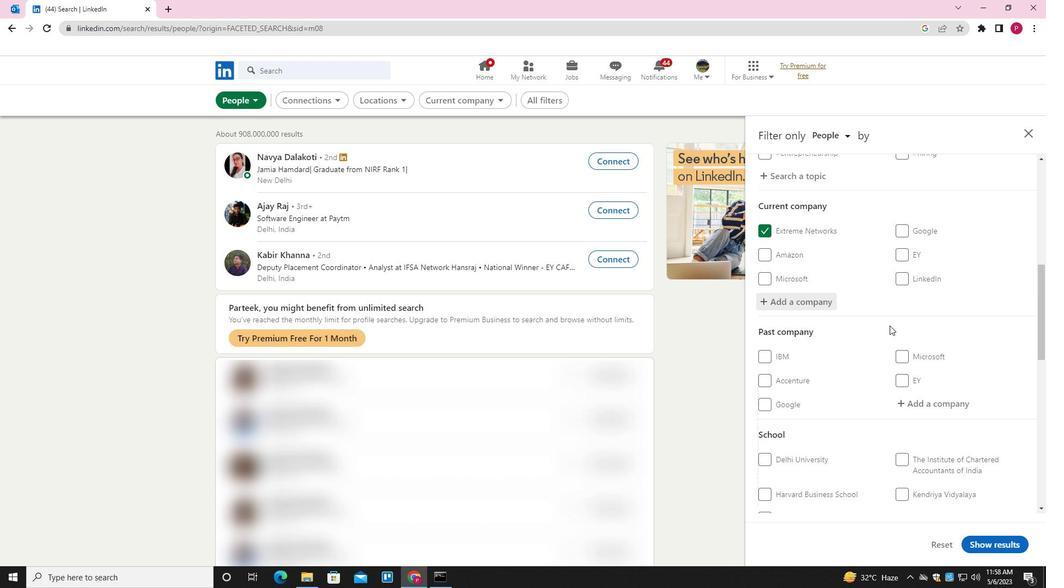
Action: Mouse scrolled (887, 336) with delta (0, 0)
Screenshot: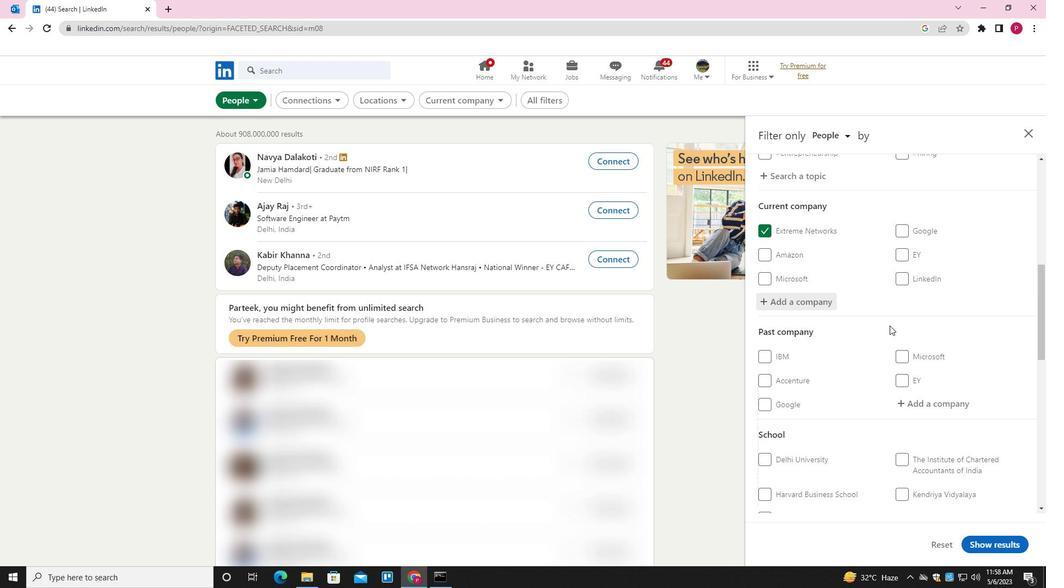 
Action: Mouse moved to (917, 295)
Screenshot: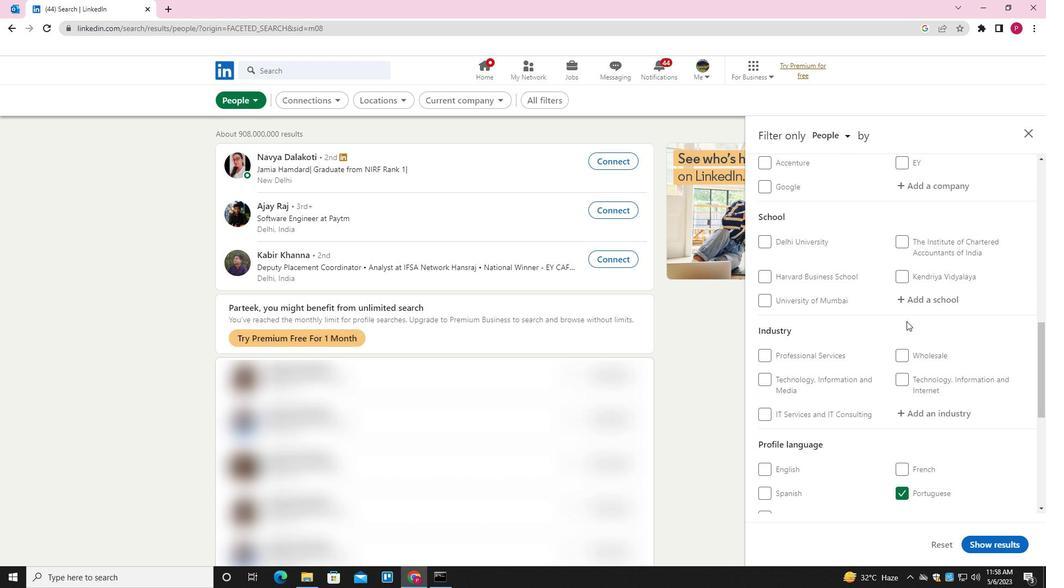 
Action: Mouse pressed left at (917, 295)
Screenshot: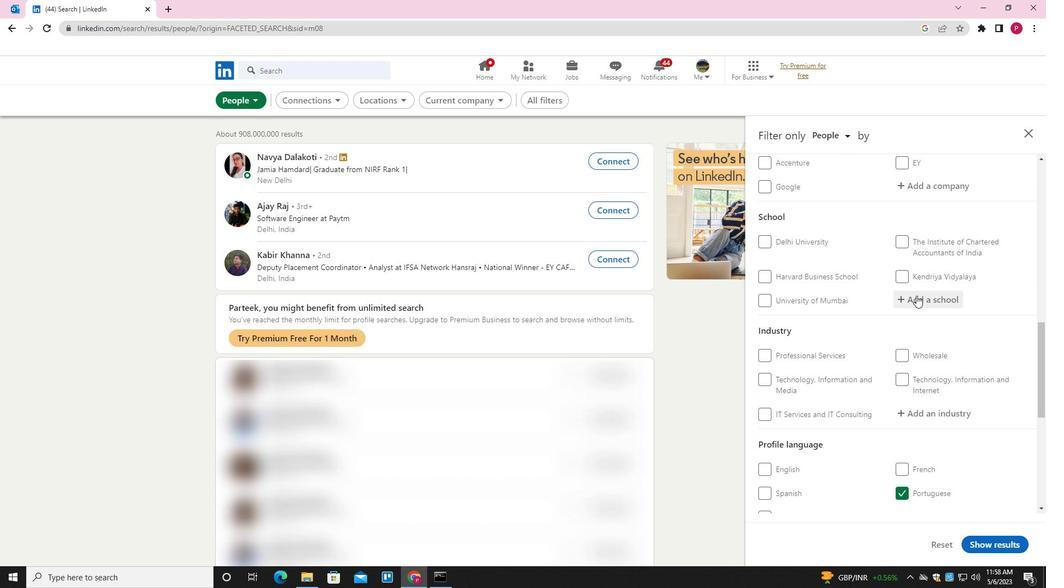 
Action: Key pressed <Key.shift>ST.<Key.space><Key.shift>JOSEPH'S<Key.space><Key.shift>BOY'<Key.backspace>'S<Key.space><Key.down><Key.shift>HIGHER<Key.space><Key.shift>SECO<Key.down><Key.down><Key.enter>
Screenshot: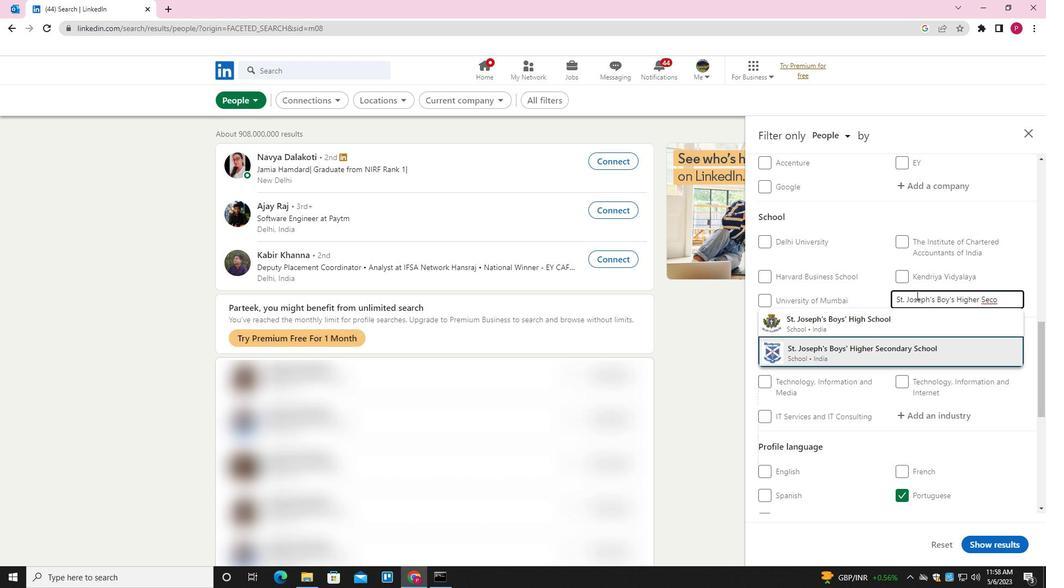 
Action: Mouse moved to (912, 299)
Screenshot: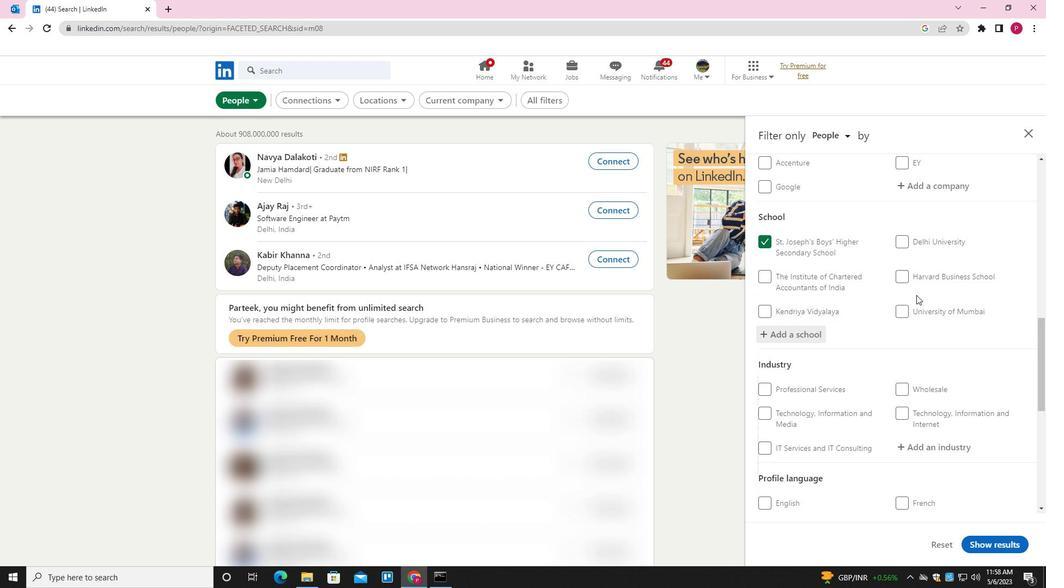 
Action: Mouse scrolled (912, 298) with delta (0, 0)
Screenshot: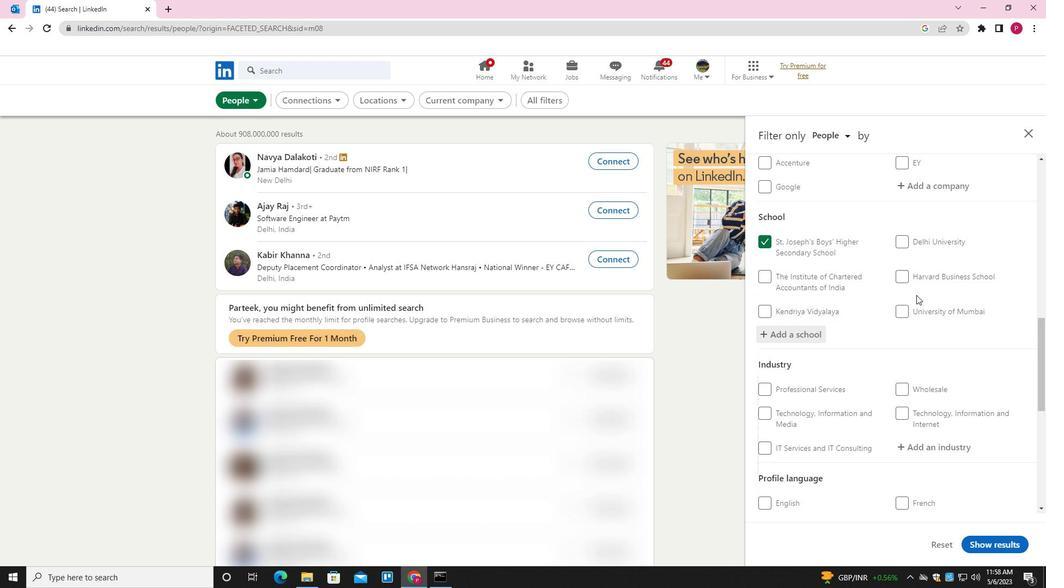 
Action: Mouse moved to (910, 299)
Screenshot: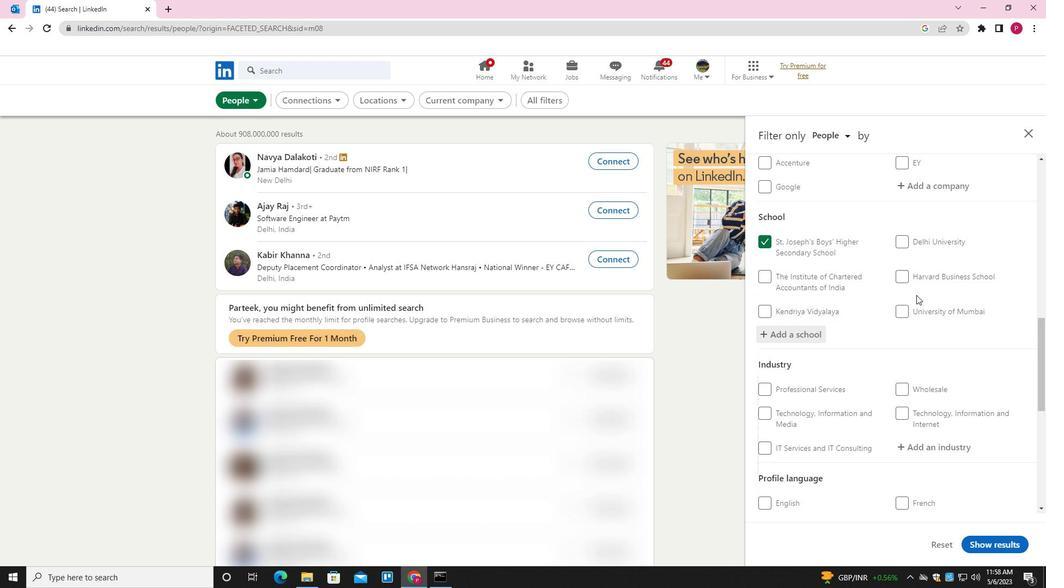 
Action: Mouse scrolled (910, 299) with delta (0, 0)
Screenshot: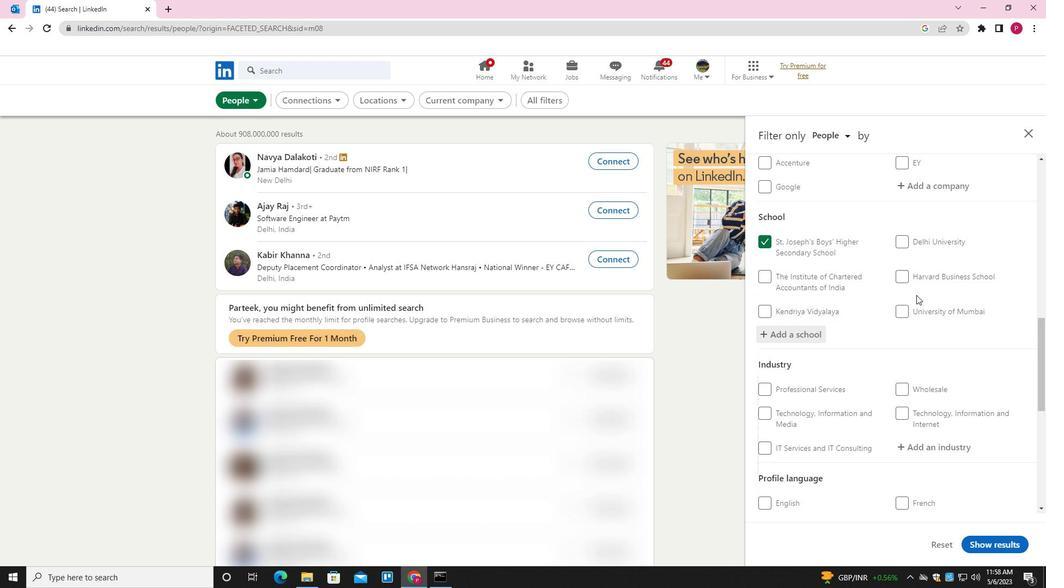 
Action: Mouse moved to (910, 300)
Screenshot: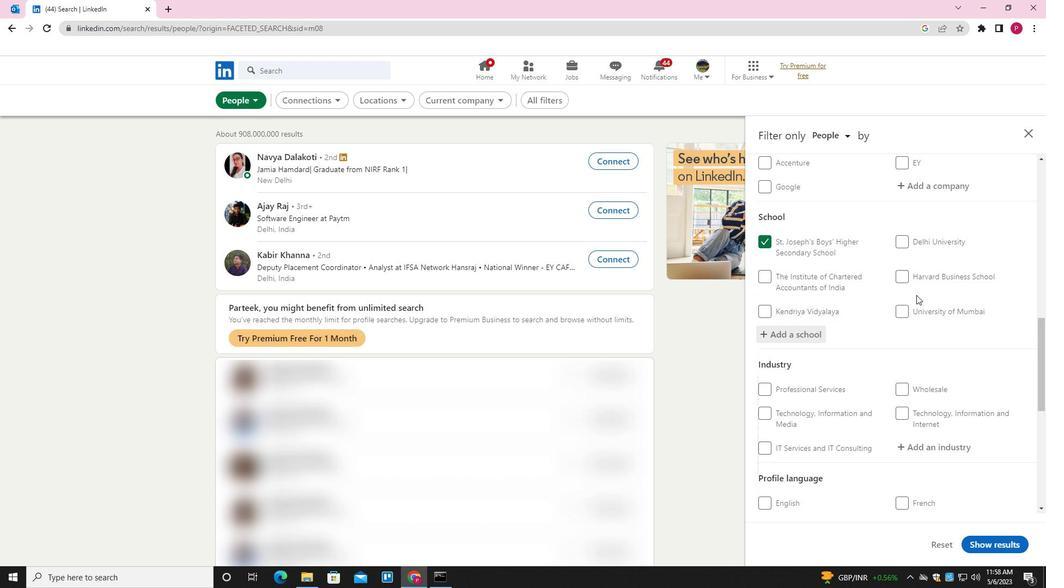 
Action: Mouse scrolled (910, 300) with delta (0, 0)
Screenshot: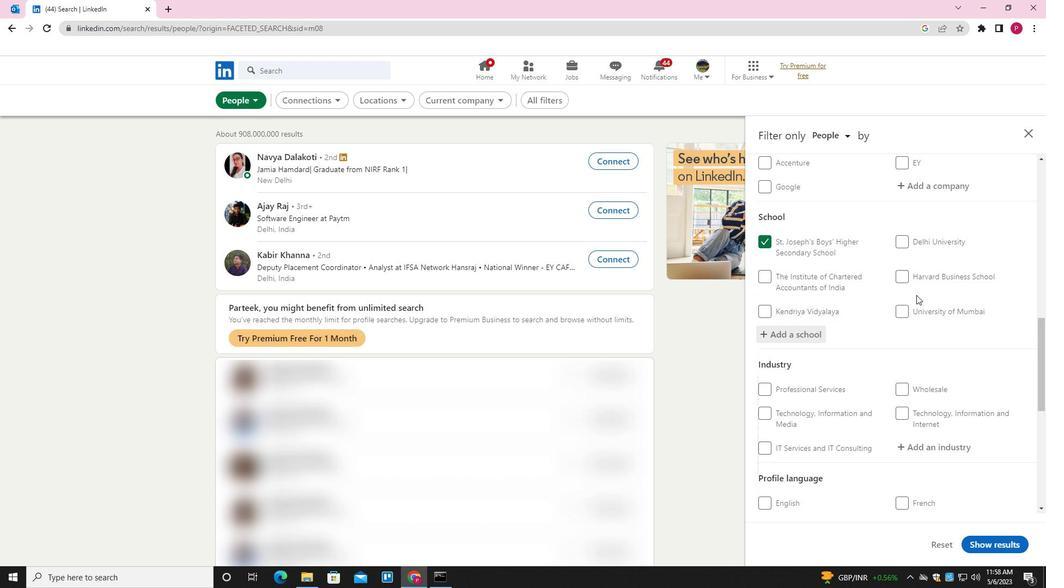 
Action: Mouse scrolled (910, 300) with delta (0, 0)
Screenshot: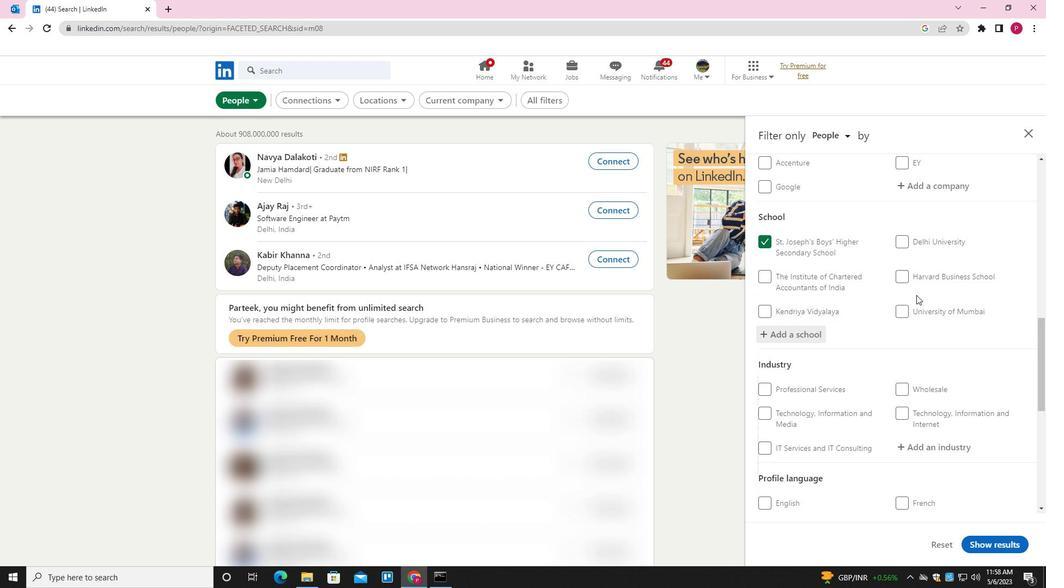 
Action: Mouse moved to (926, 224)
Screenshot: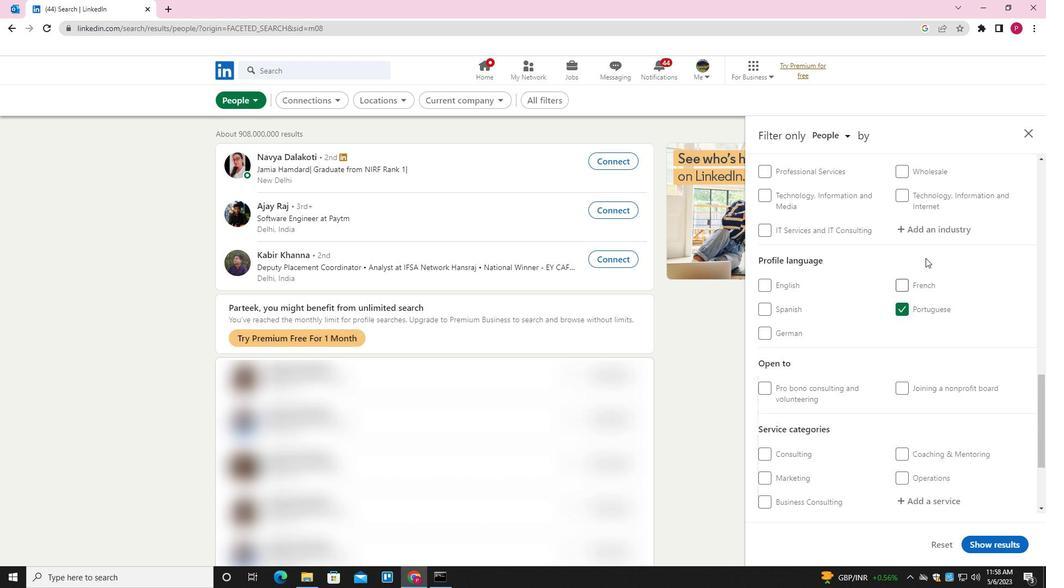 
Action: Mouse pressed left at (926, 224)
Screenshot: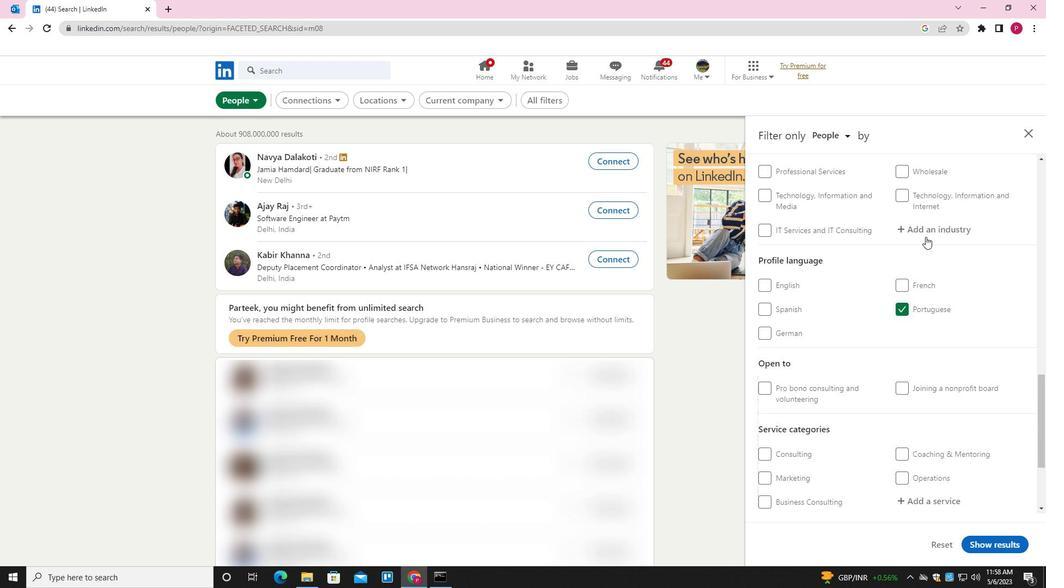 
Action: Mouse moved to (926, 224)
Screenshot: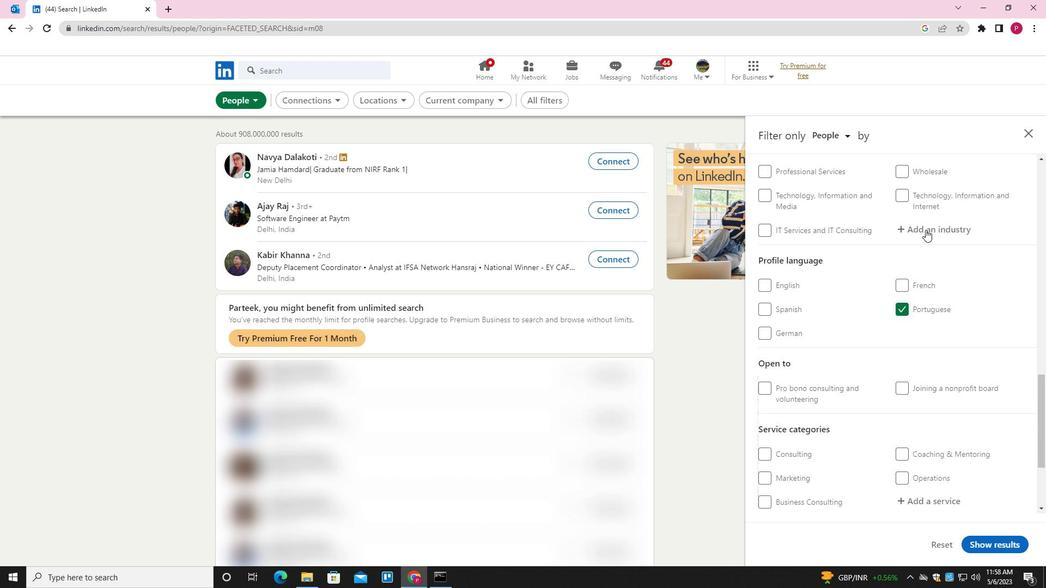 
Action: Key pressed <Key.shift>HORTI<Key.down><Key.enter>
Screenshot: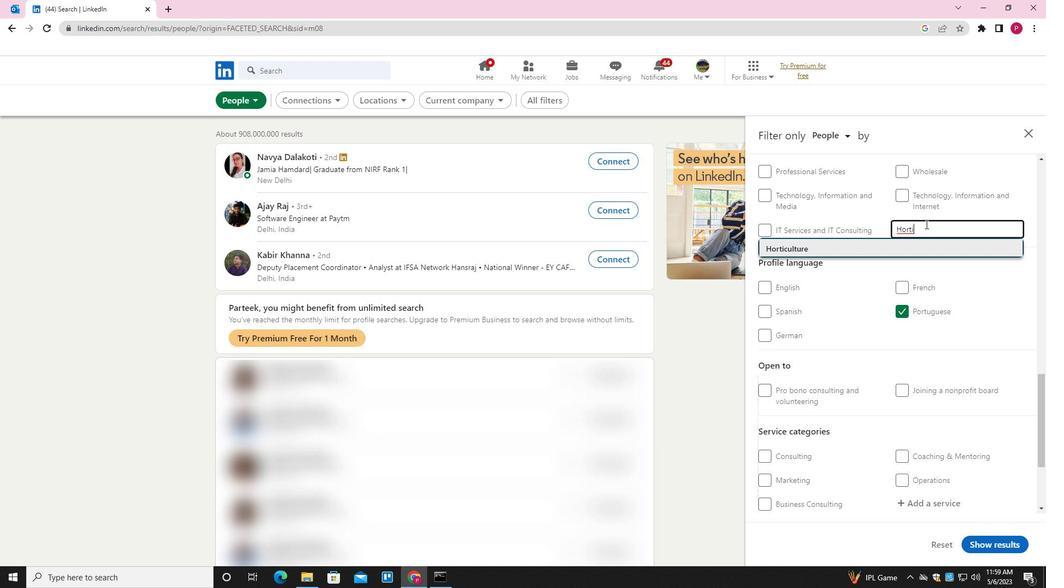 
Action: Mouse moved to (814, 266)
Screenshot: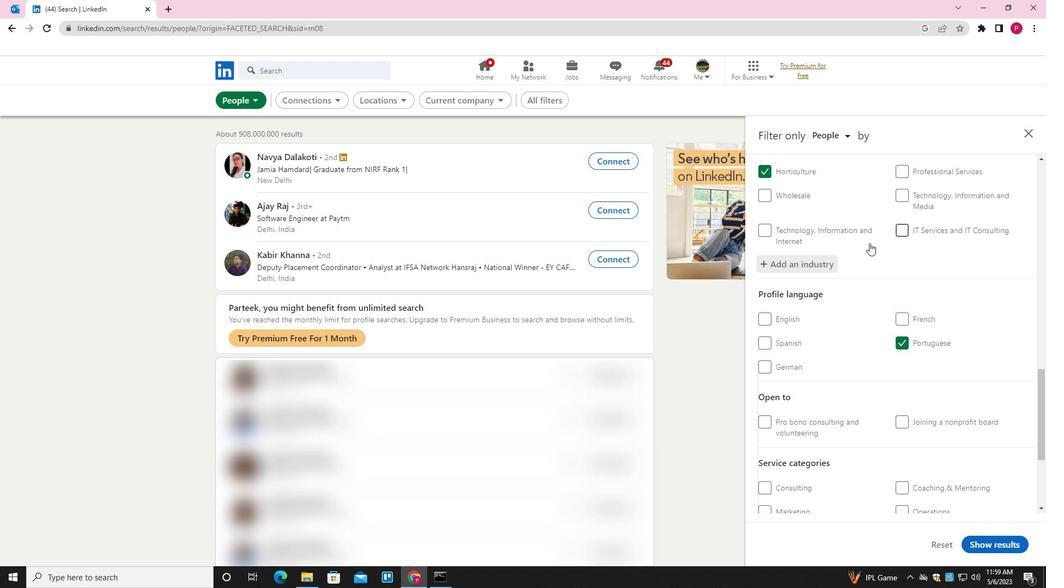 
Action: Mouse scrolled (814, 265) with delta (0, 0)
Screenshot: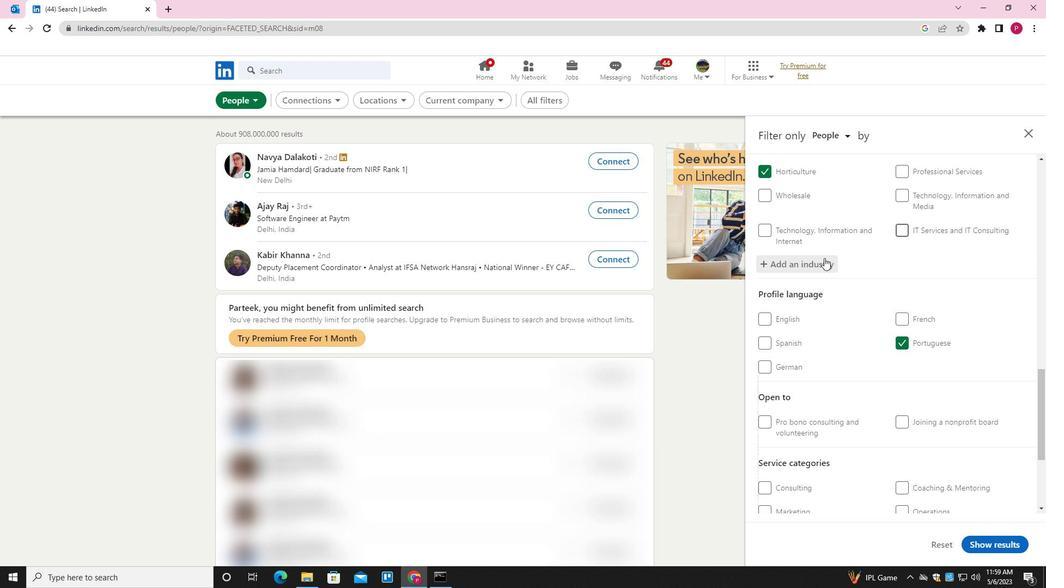 
Action: Mouse scrolled (814, 265) with delta (0, 0)
Screenshot: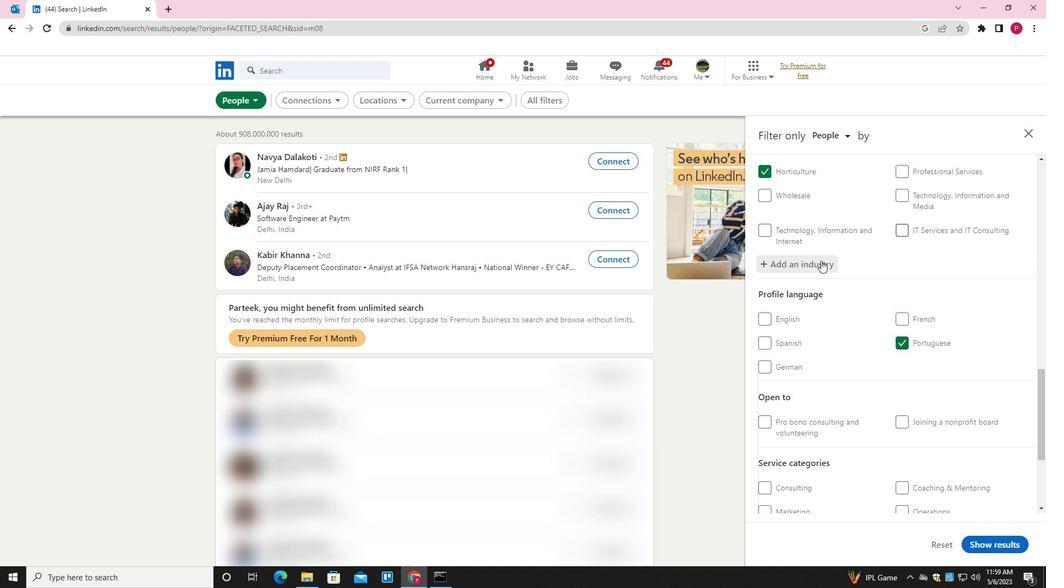 
Action: Mouse scrolled (814, 265) with delta (0, 0)
Screenshot: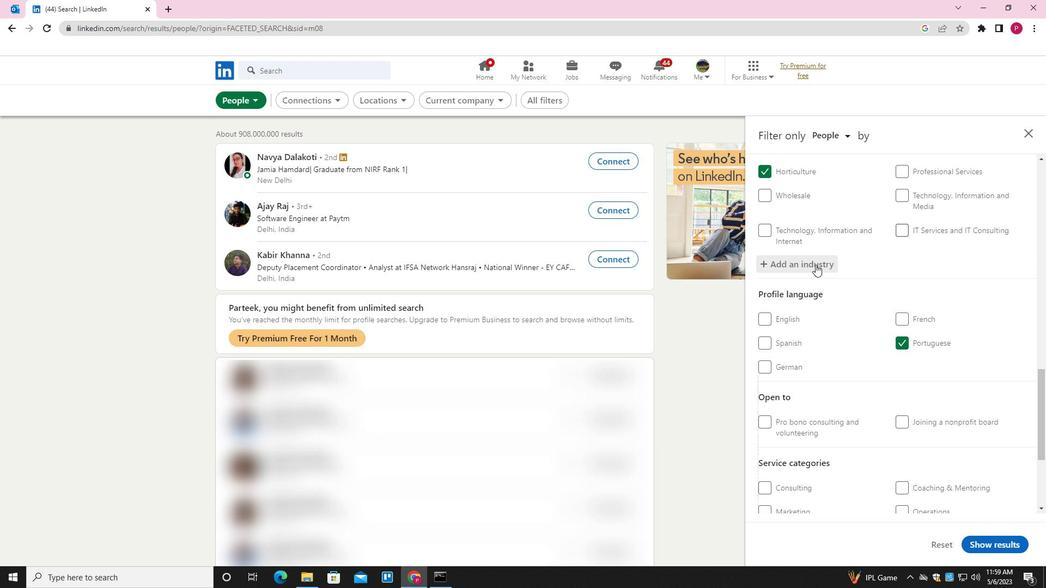 
Action: Mouse scrolled (814, 265) with delta (0, 0)
Screenshot: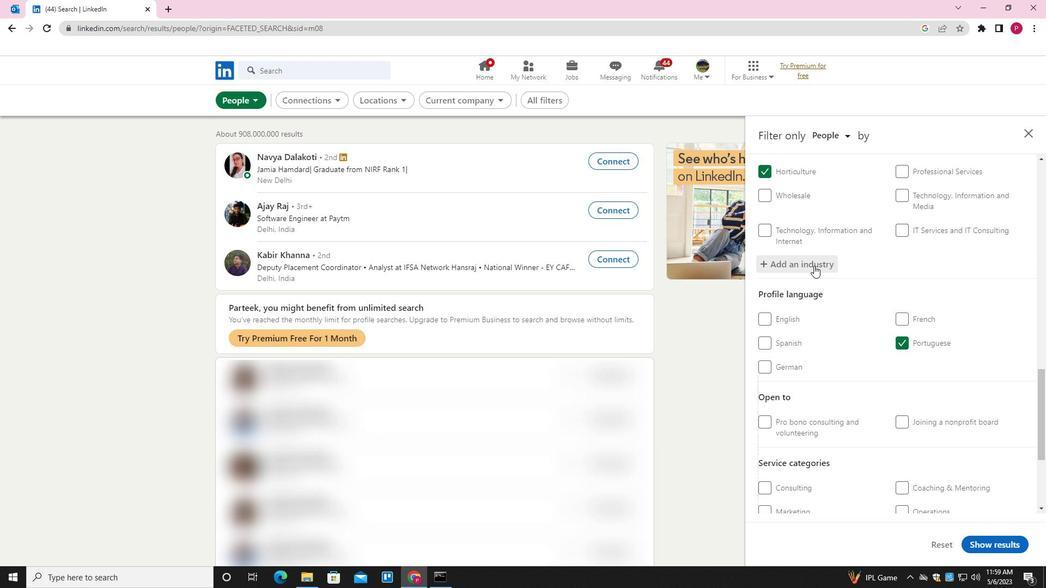 
Action: Mouse scrolled (814, 265) with delta (0, 0)
Screenshot: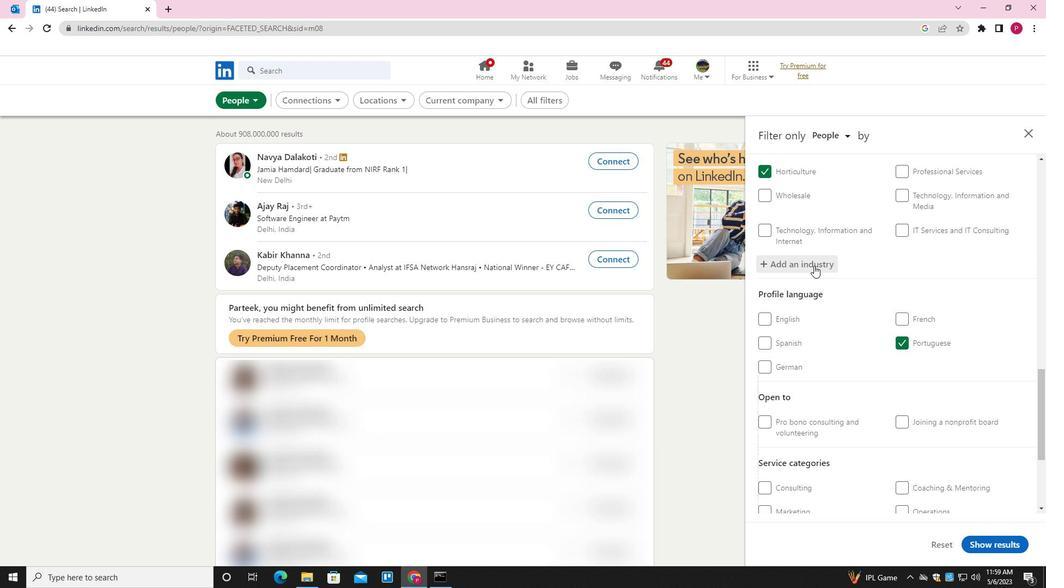 
Action: Mouse moved to (935, 354)
Screenshot: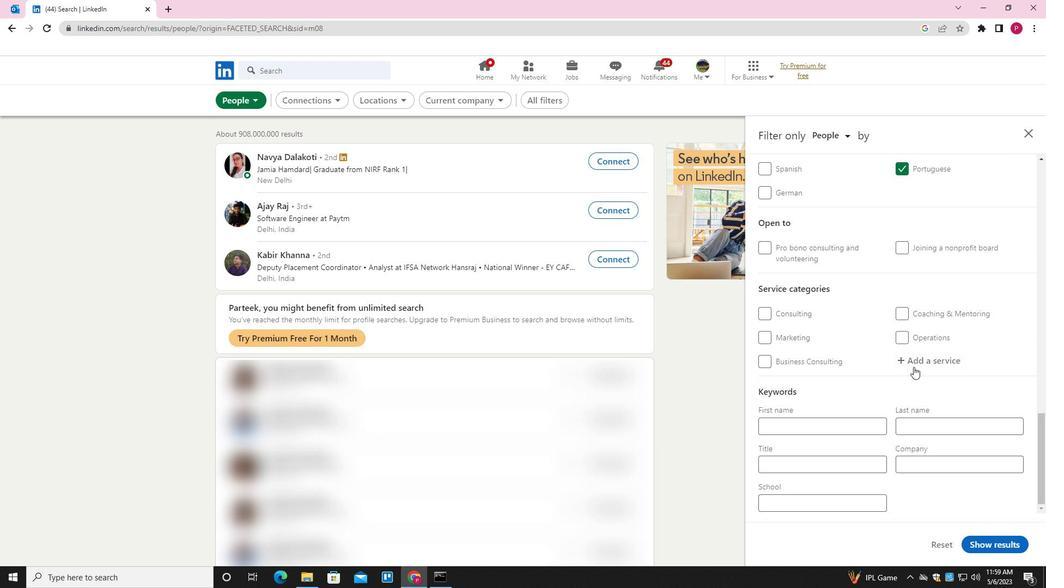 
Action: Mouse pressed left at (935, 354)
Screenshot: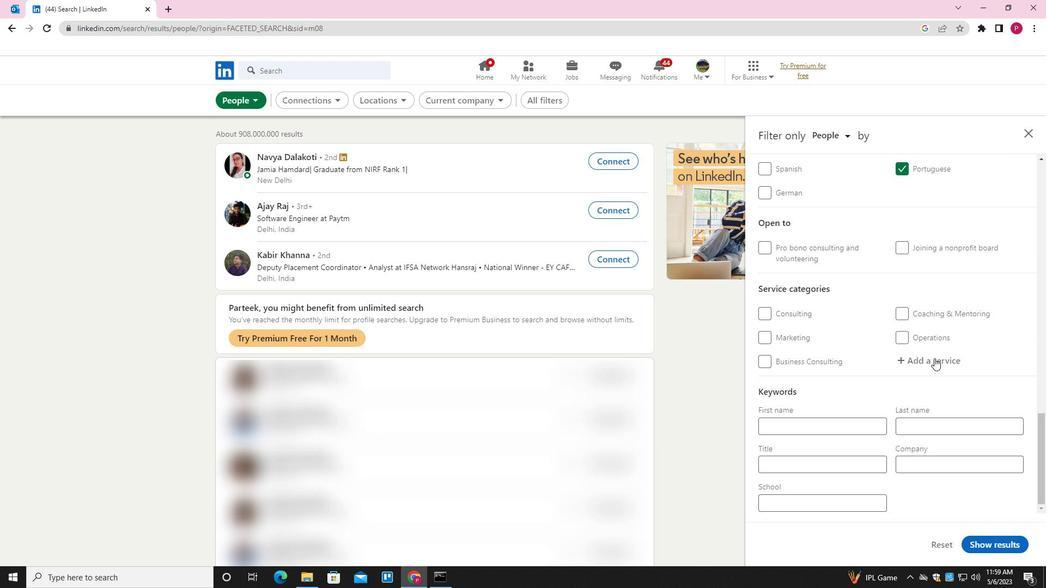 
Action: Key pressed <Key.shift>LIFE<Key.down><Key.down><Key.up><Key.enter>
Screenshot: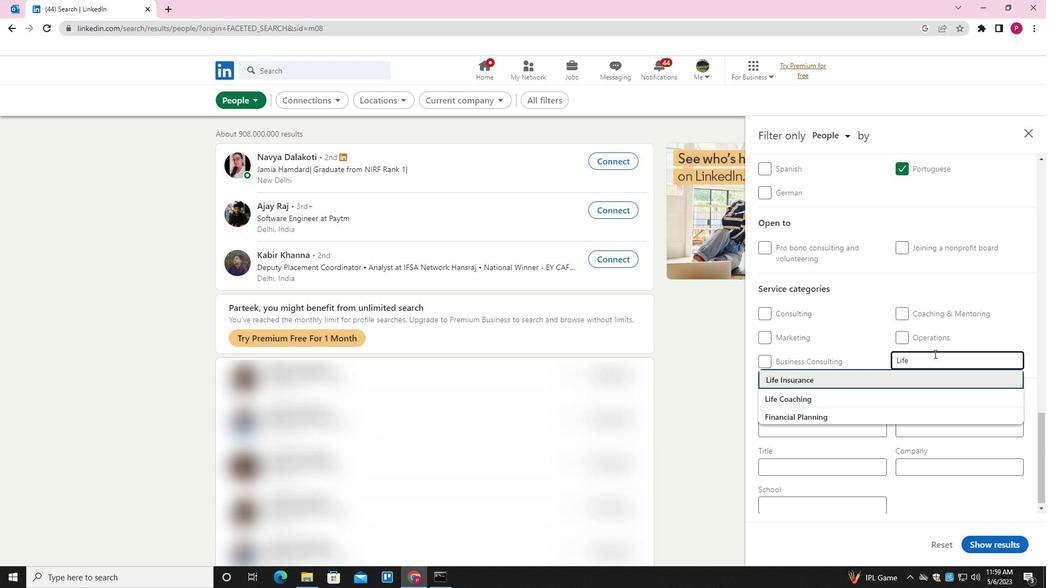 
Action: Mouse moved to (923, 359)
Screenshot: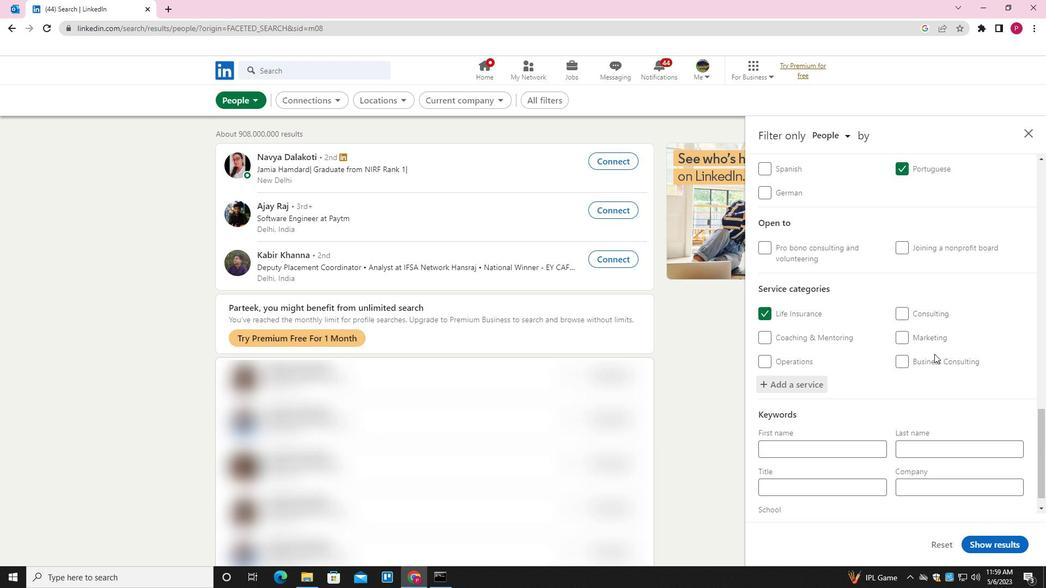 
Action: Mouse scrolled (923, 359) with delta (0, 0)
Screenshot: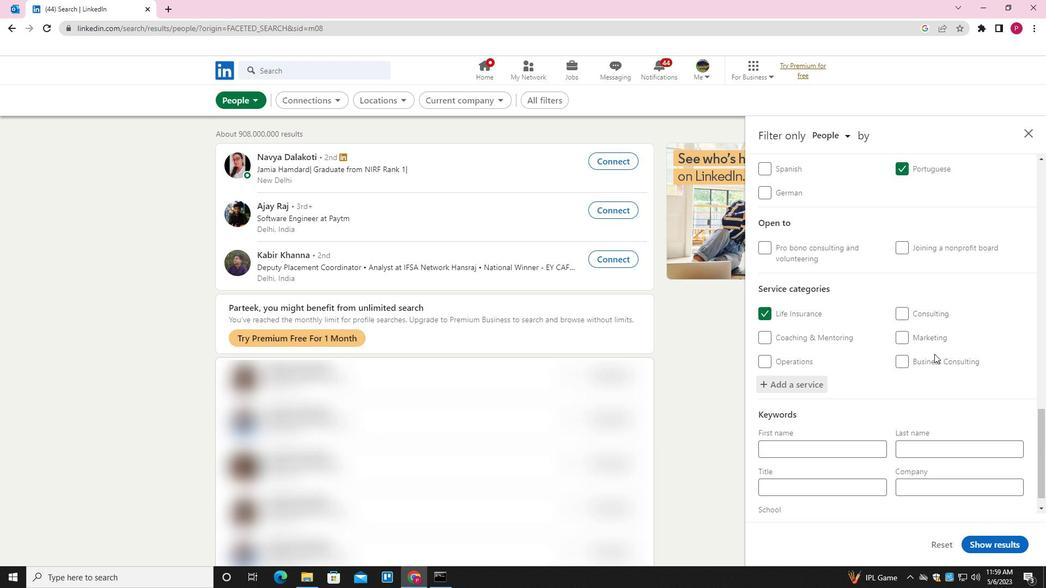 
Action: Mouse moved to (915, 365)
Screenshot: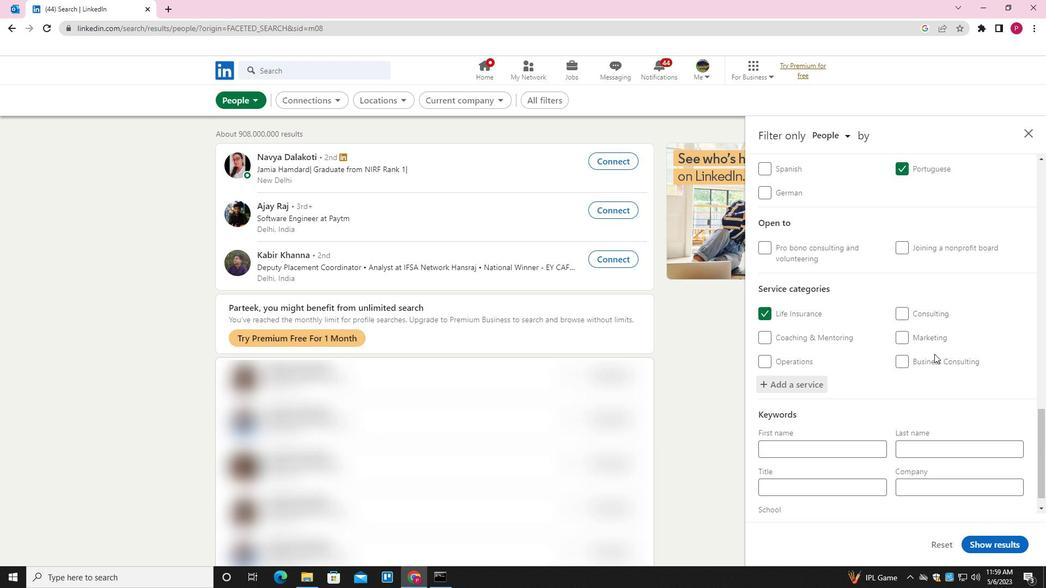 
Action: Mouse scrolled (915, 364) with delta (0, 0)
Screenshot: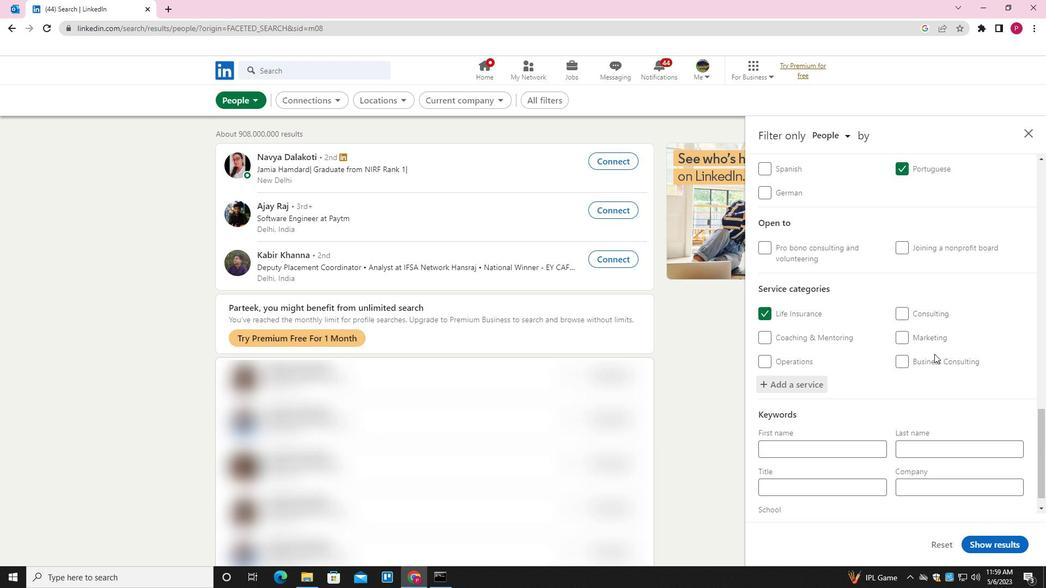 
Action: Mouse moved to (910, 367)
Screenshot: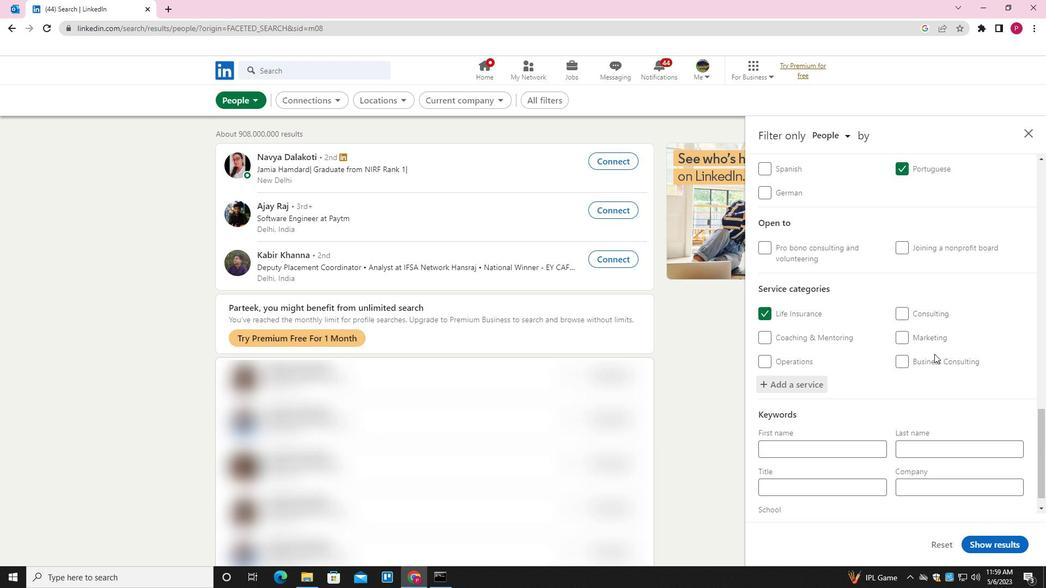 
Action: Mouse scrolled (910, 366) with delta (0, 0)
Screenshot: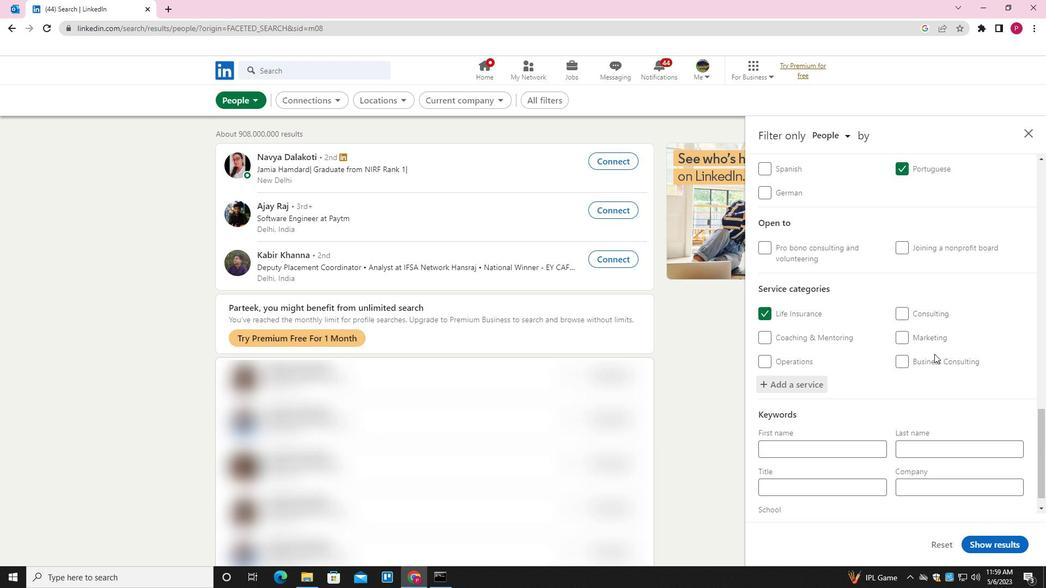 
Action: Mouse moved to (900, 374)
Screenshot: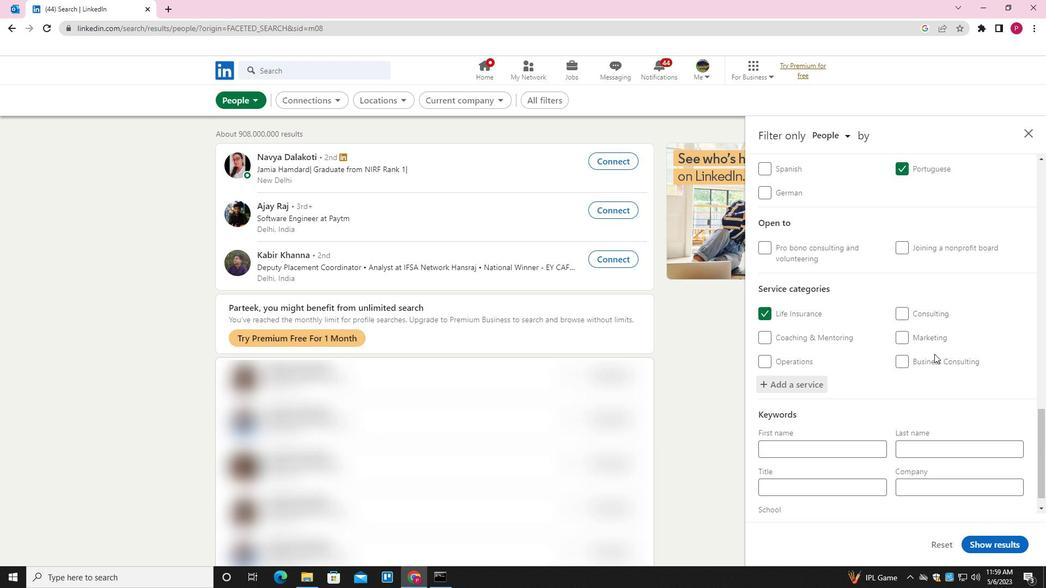 
Action: Mouse scrolled (900, 374) with delta (0, 0)
Screenshot: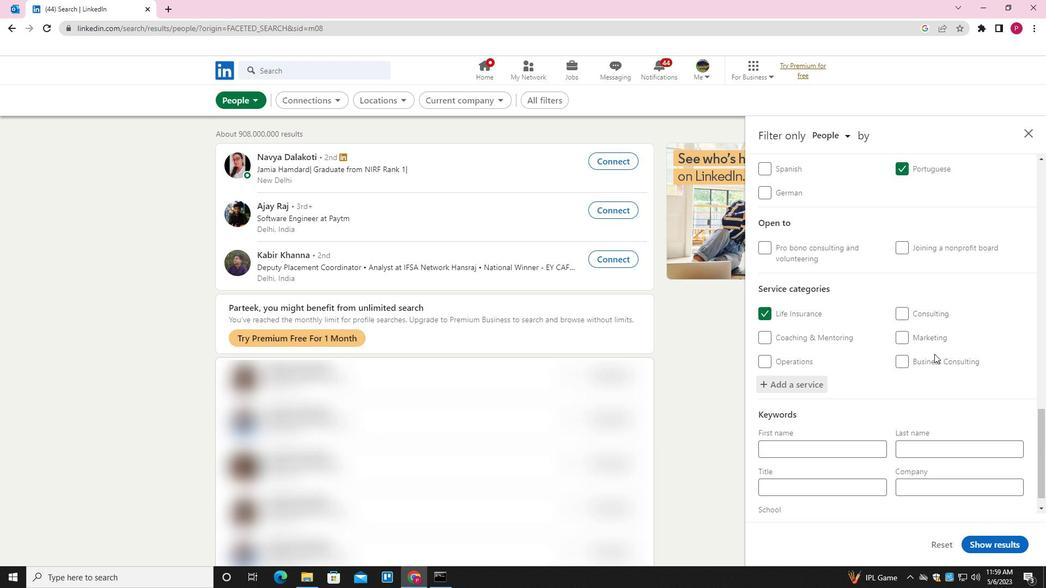 
Action: Mouse moved to (839, 461)
Screenshot: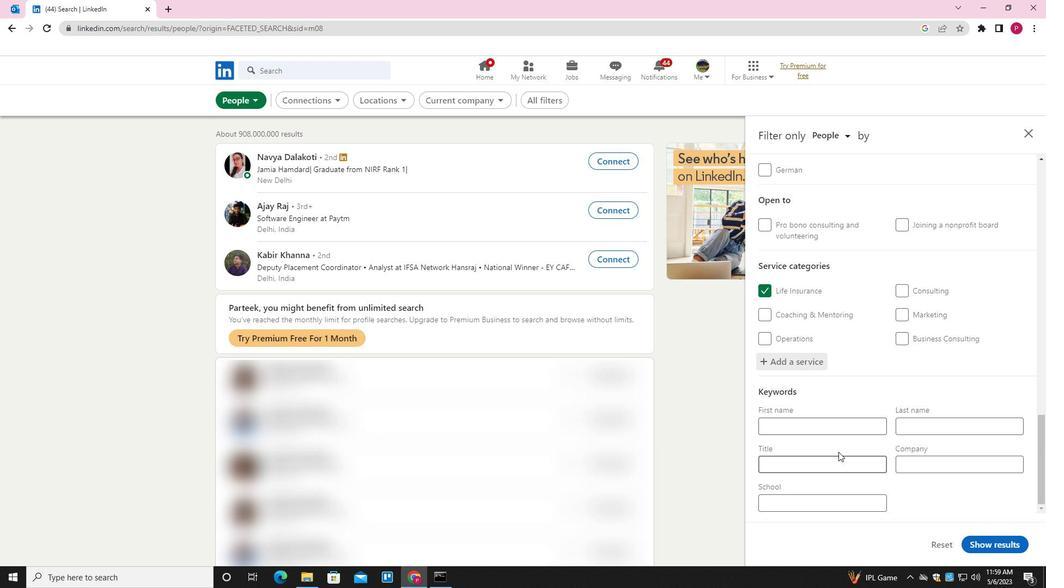 
Action: Mouse pressed left at (839, 461)
Screenshot: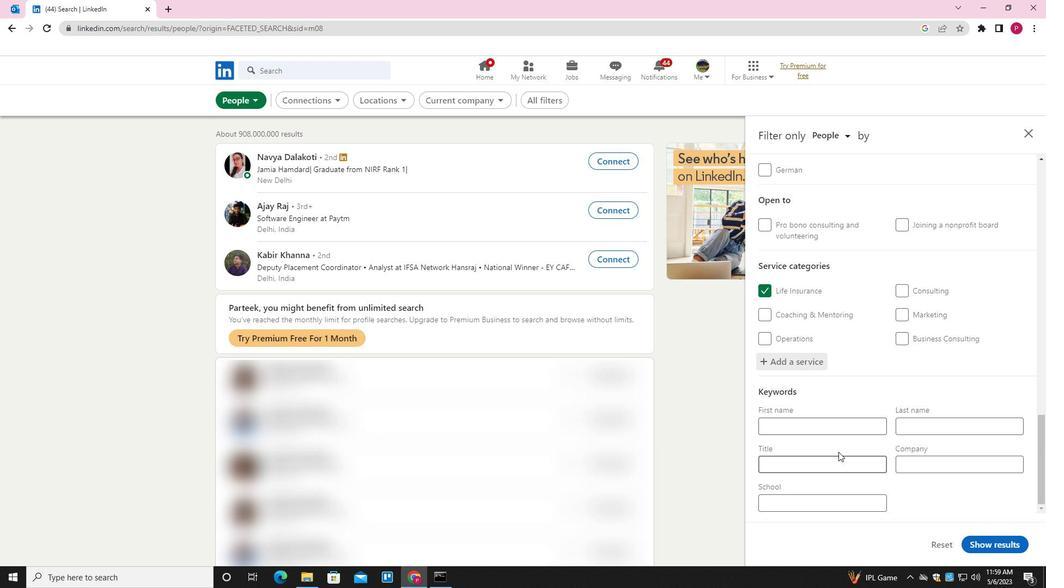 
Action: Key pressed <Key.shift><Key.shift><Key.shift><Key.shift><Key.shift>RELATIONS<Key.space><Key.shift>COORDINATOR
Screenshot: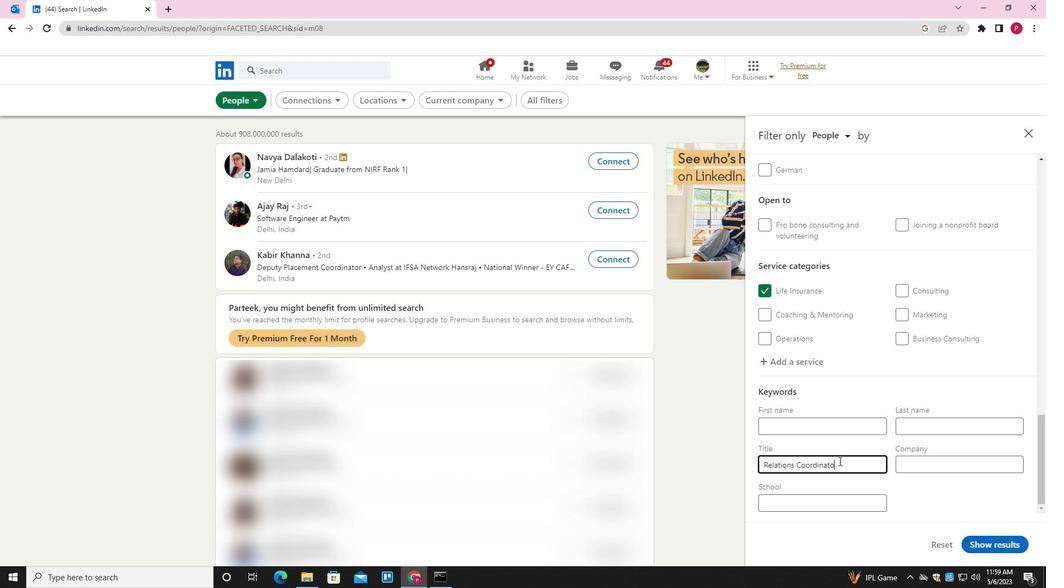 
Action: Mouse moved to (983, 539)
Screenshot: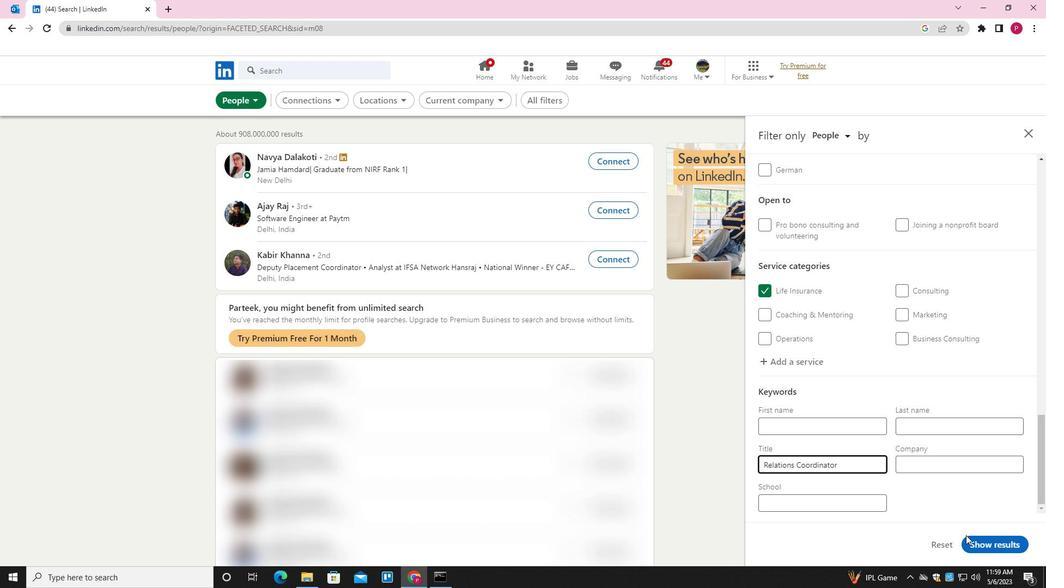 
Action: Mouse pressed left at (983, 539)
Screenshot: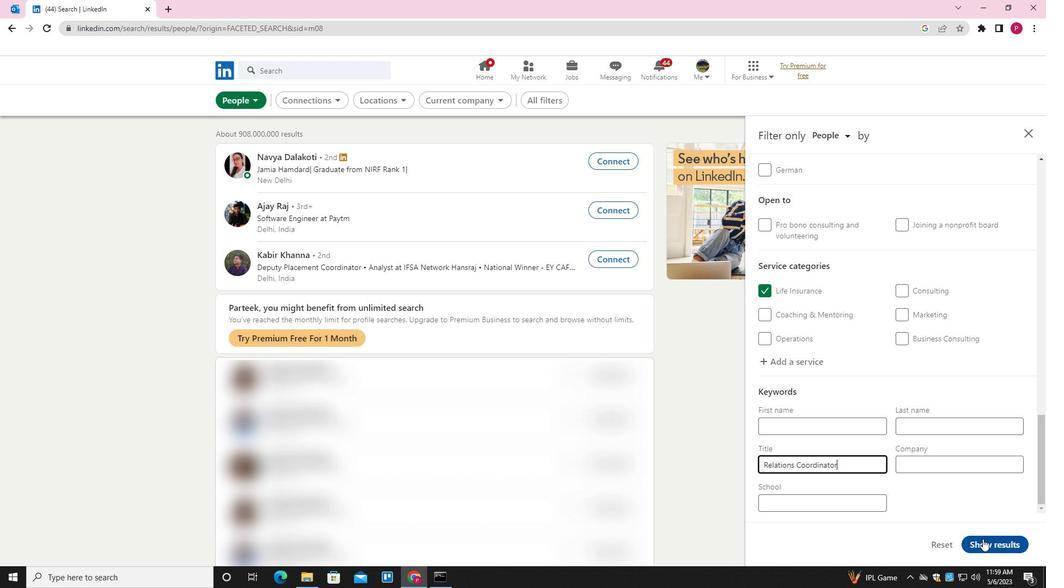 
Action: Mouse moved to (574, 324)
Screenshot: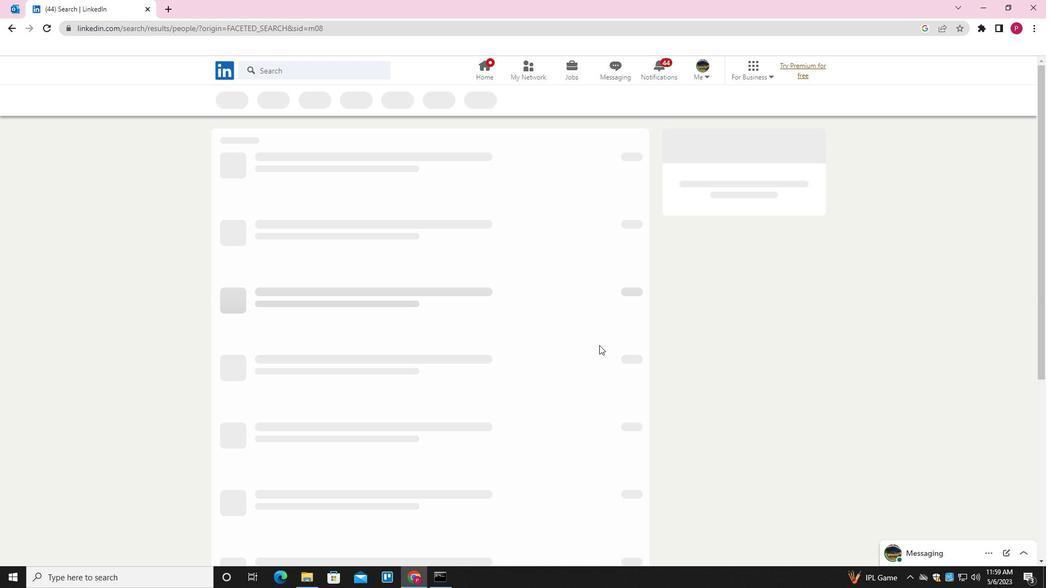 
